 Task: Add a condition where "Hours since assignee update Greater than Twenty-five" in pending tickets.
Action: Mouse moved to (137, 511)
Screenshot: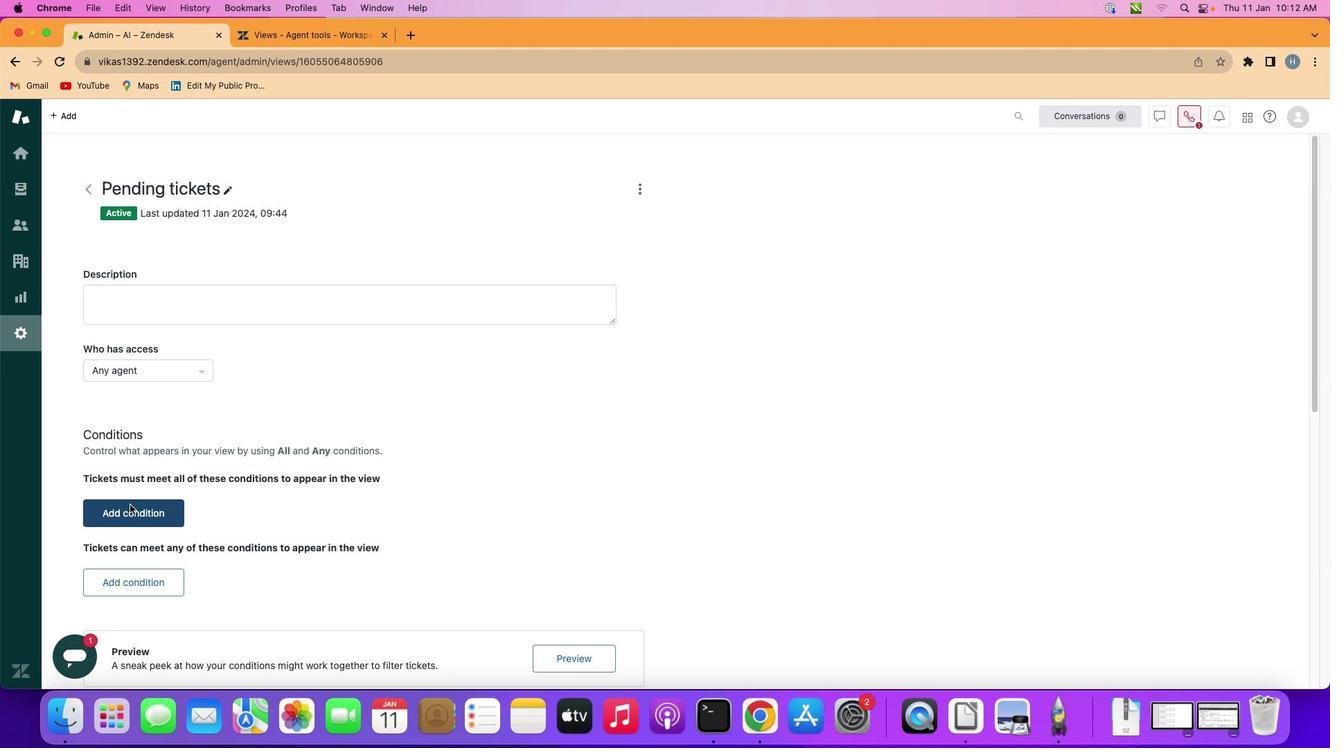 
Action: Mouse pressed left at (137, 511)
Screenshot: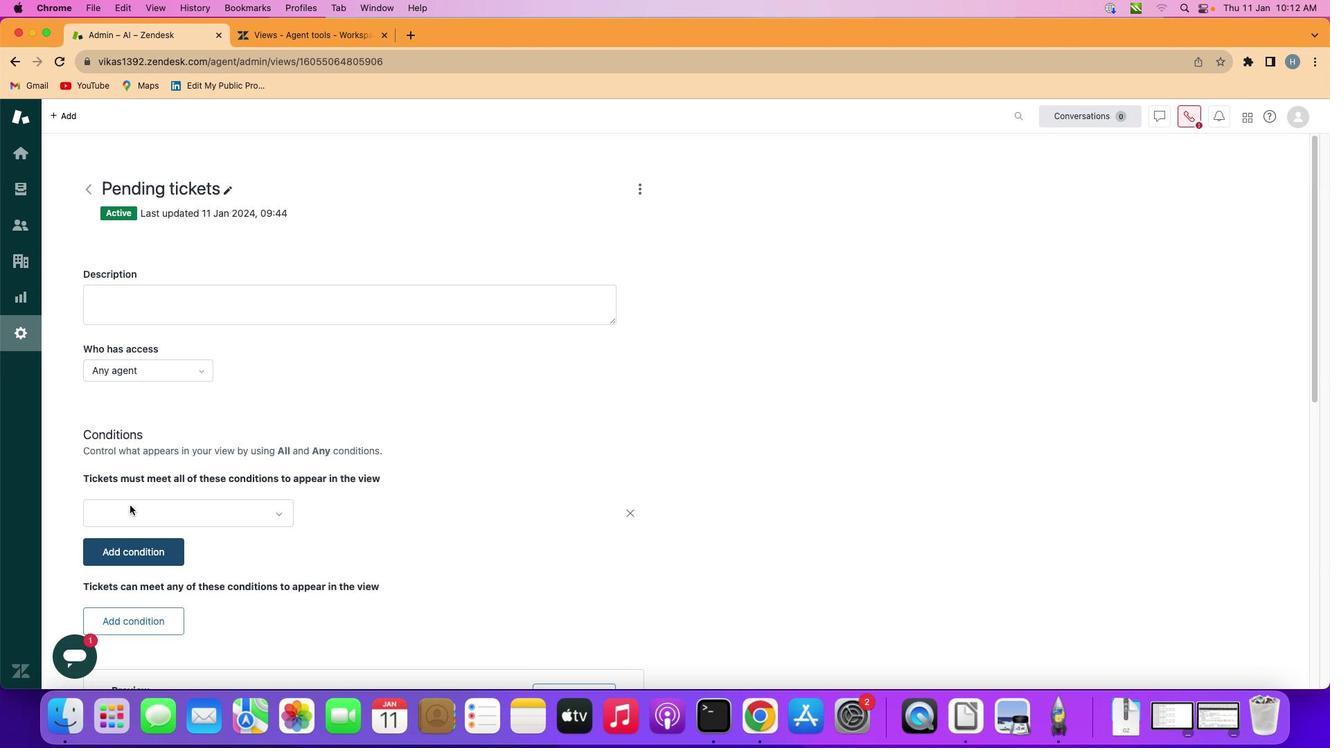 
Action: Mouse moved to (204, 517)
Screenshot: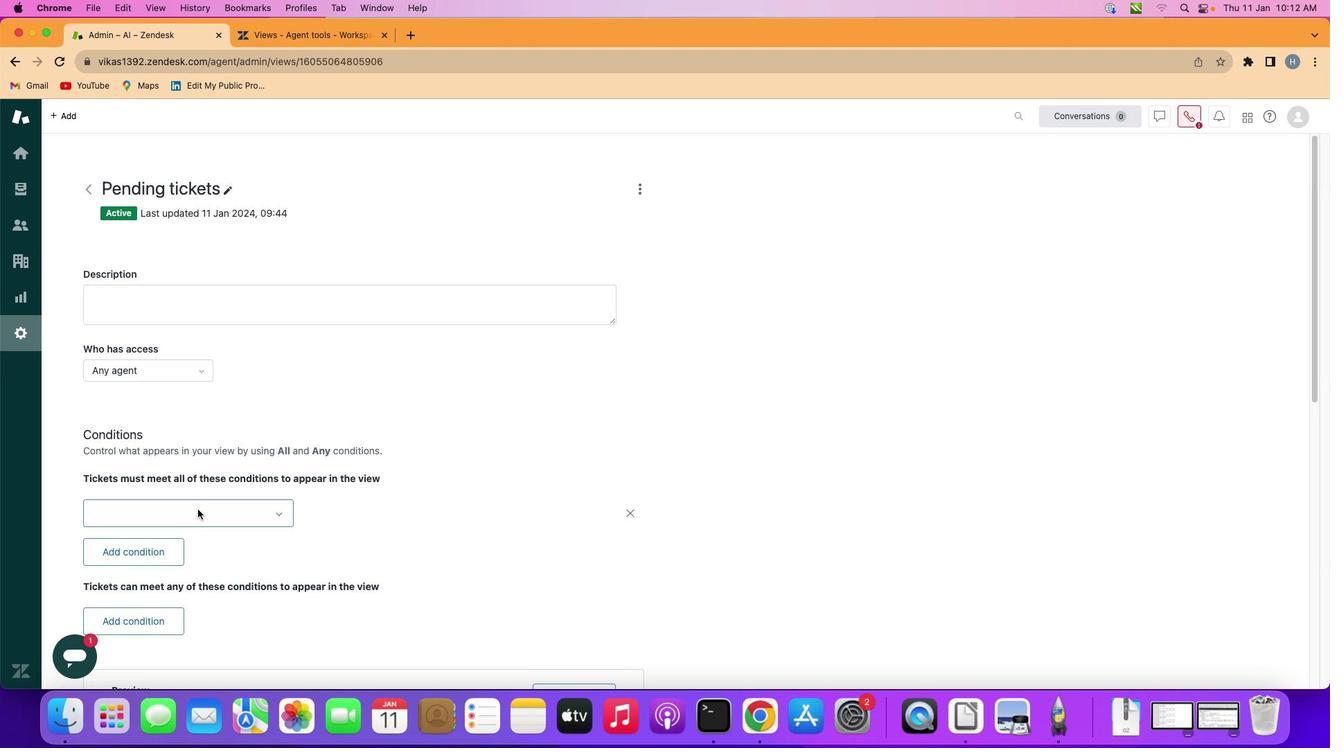 
Action: Mouse pressed left at (204, 517)
Screenshot: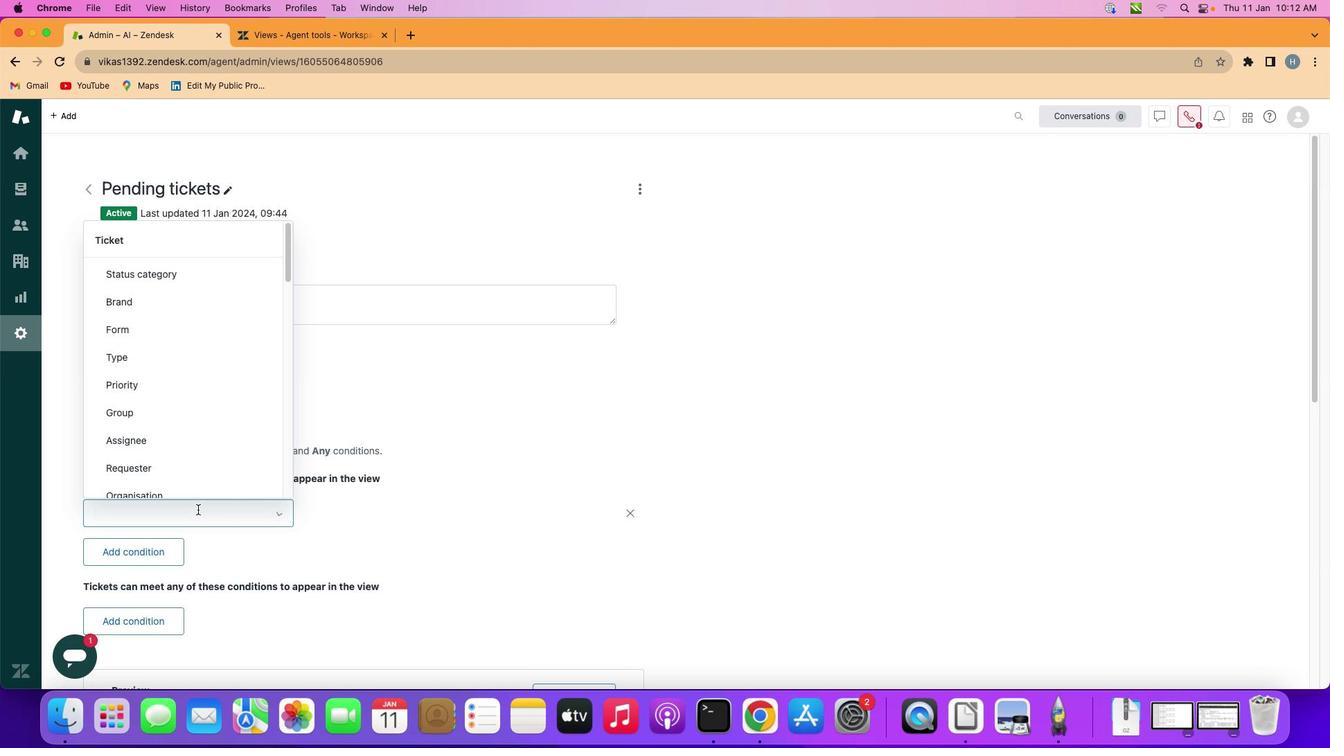 
Action: Mouse moved to (227, 382)
Screenshot: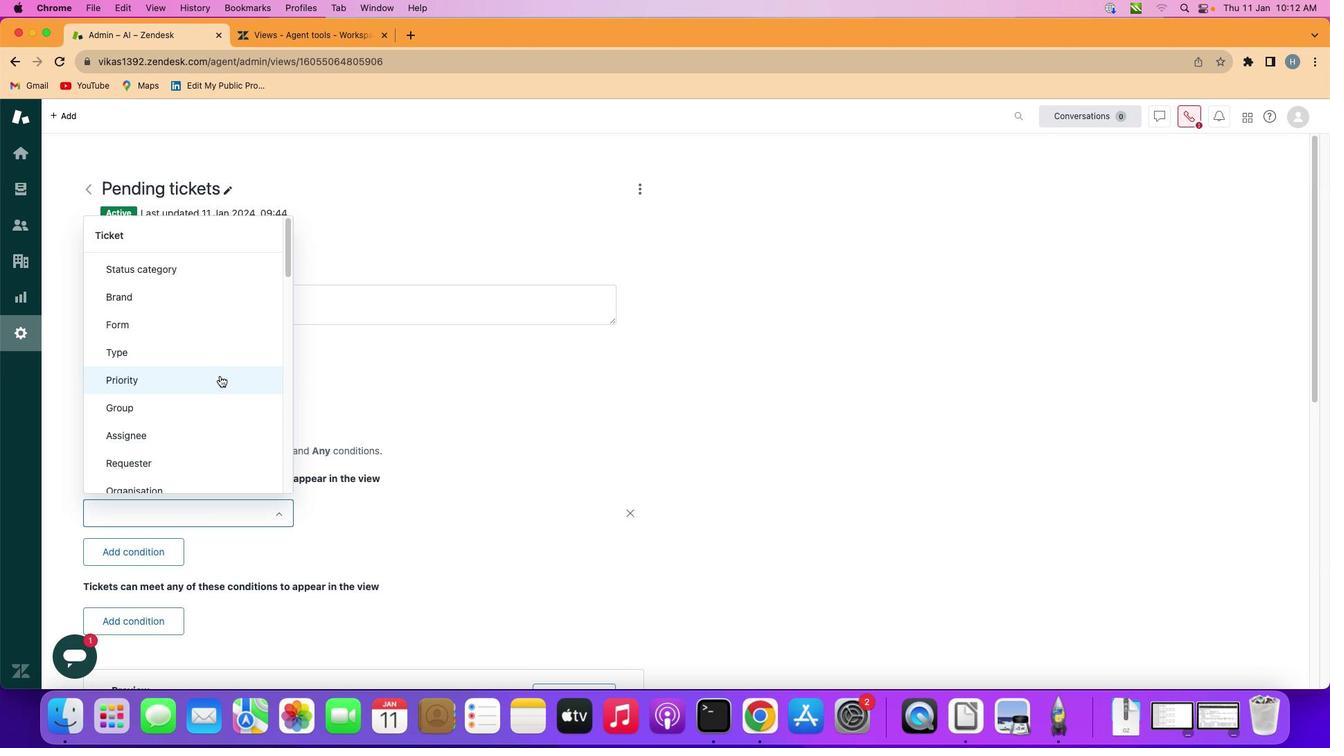
Action: Mouse scrolled (227, 382) with delta (6, 6)
Screenshot: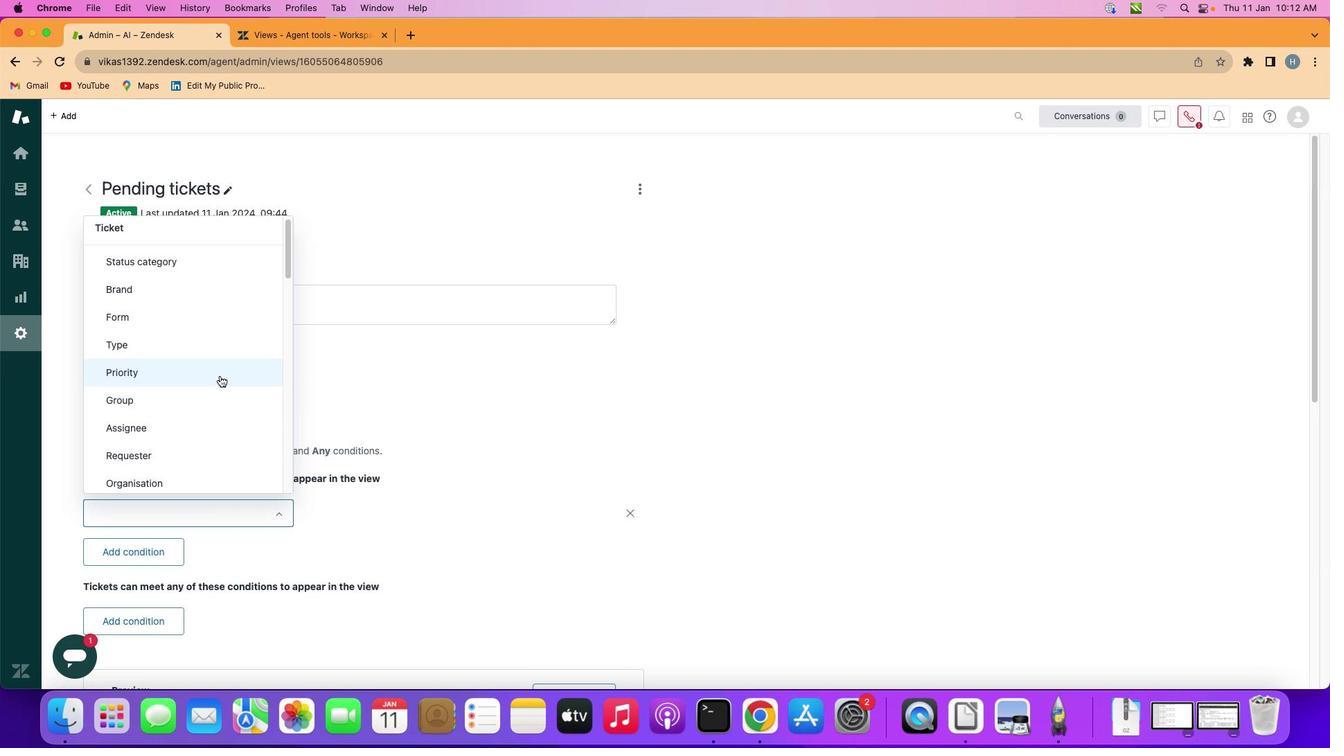 
Action: Mouse scrolled (227, 382) with delta (6, 6)
Screenshot: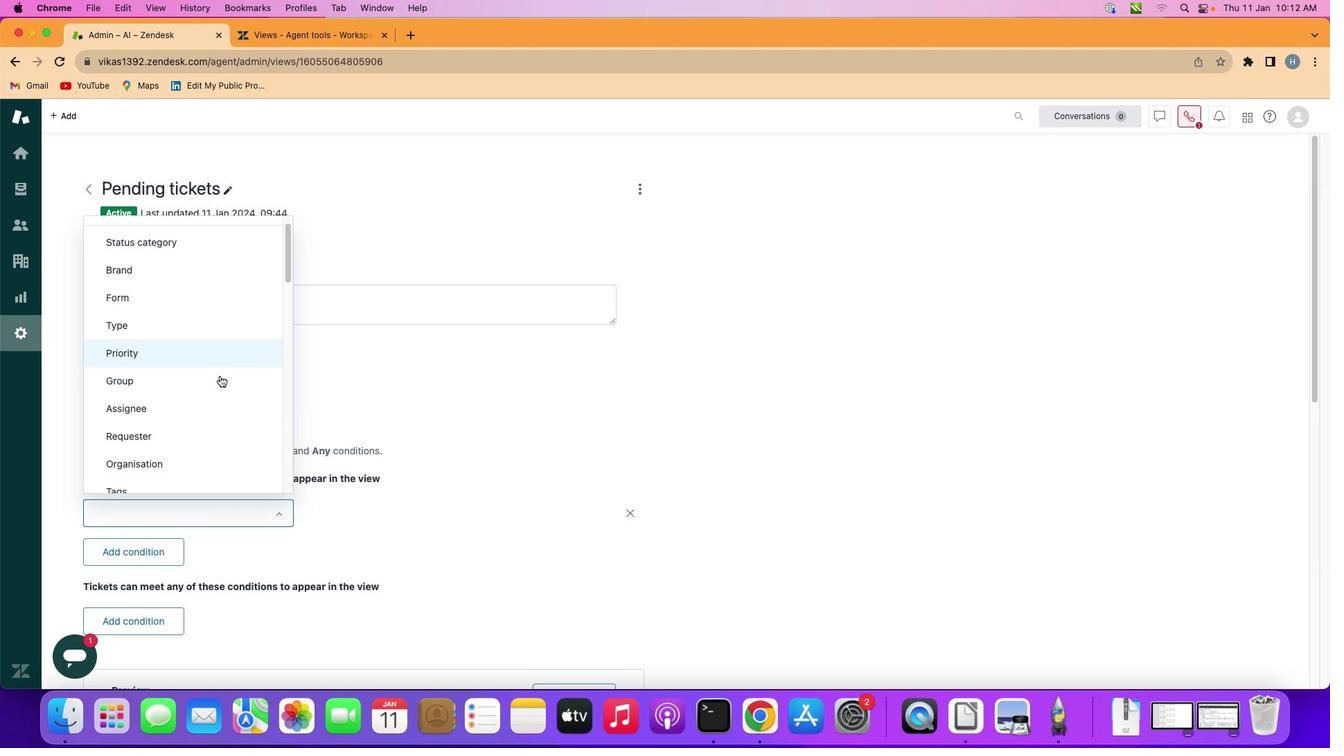 
Action: Mouse scrolled (227, 382) with delta (6, 6)
Screenshot: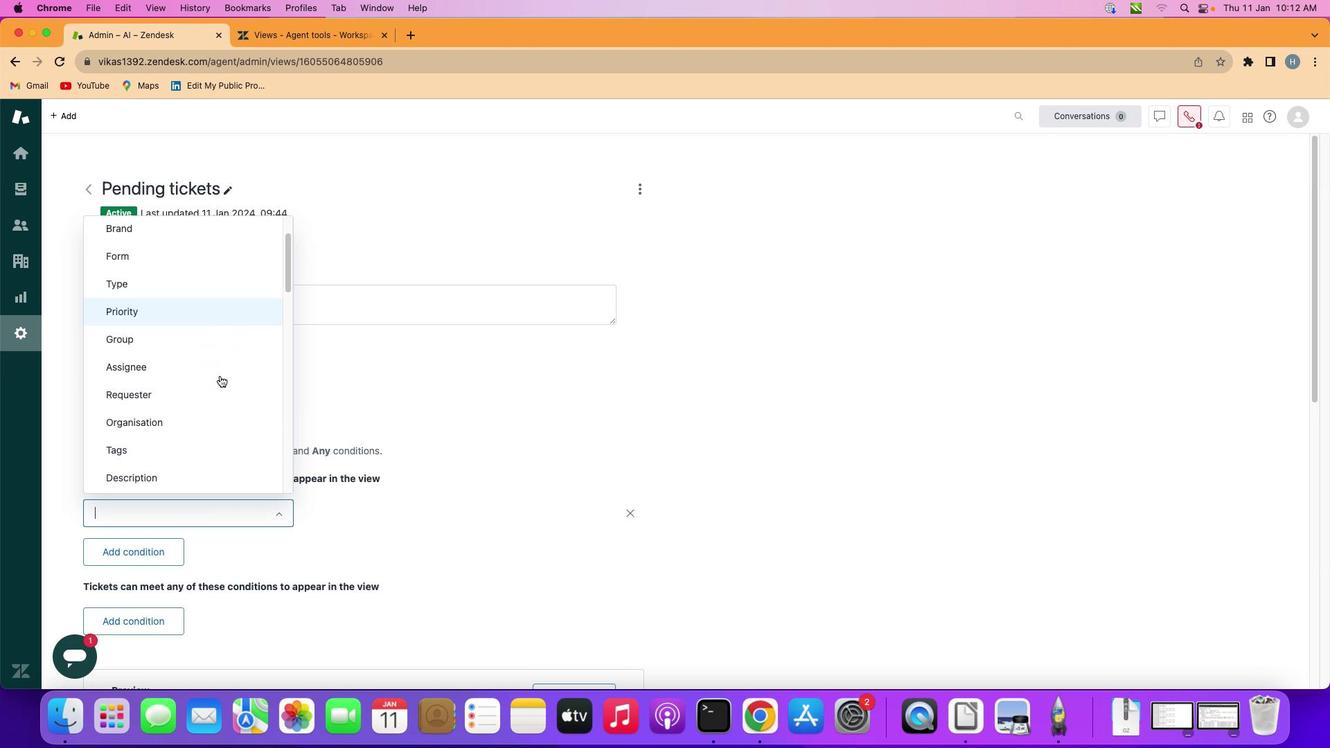 
Action: Mouse scrolled (227, 382) with delta (6, 5)
Screenshot: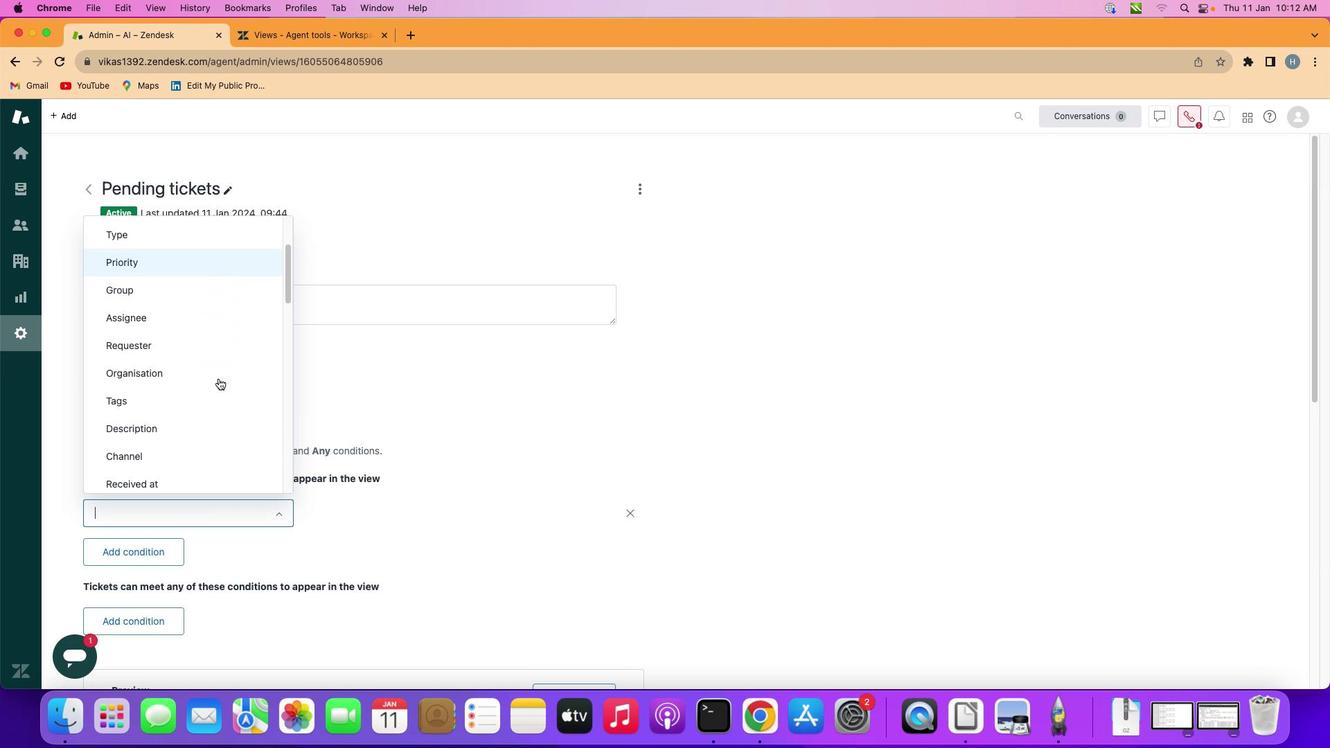 
Action: Mouse scrolled (227, 382) with delta (6, 5)
Screenshot: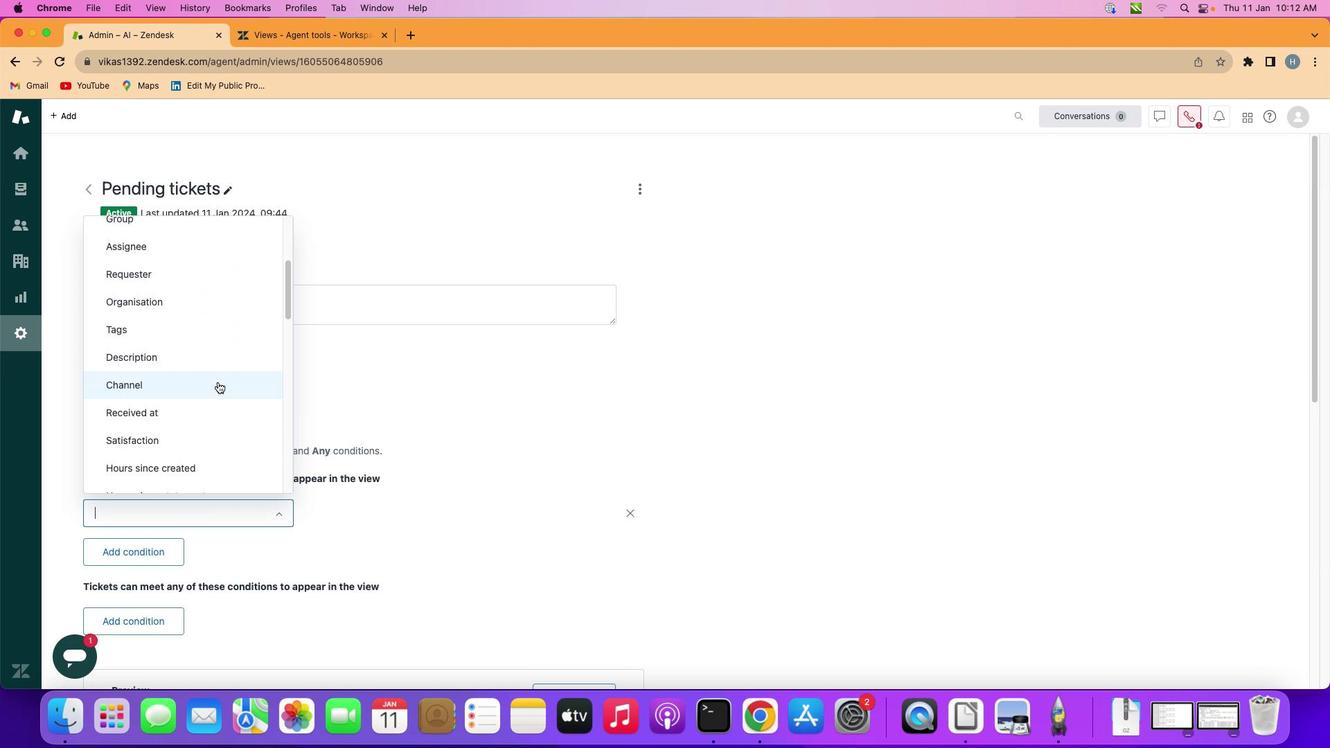 
Action: Mouse moved to (224, 388)
Screenshot: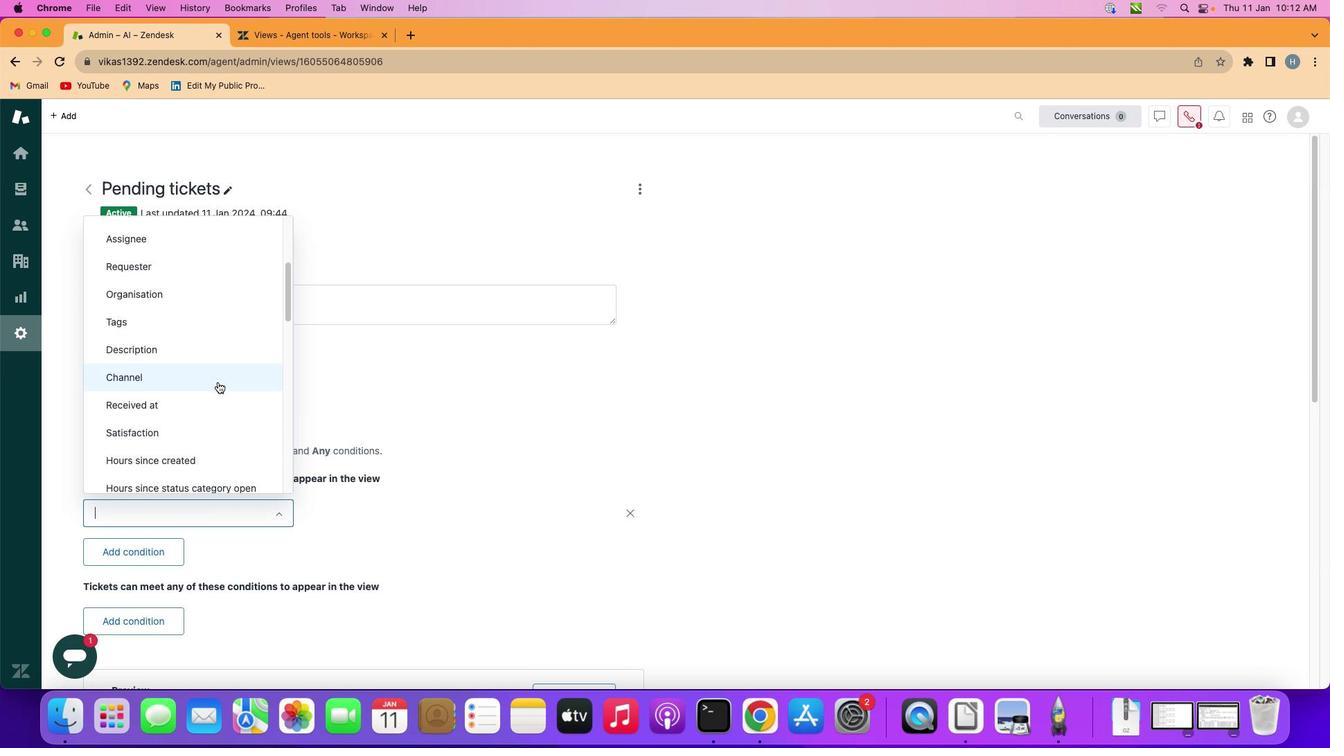
Action: Mouse scrolled (224, 388) with delta (6, 6)
Screenshot: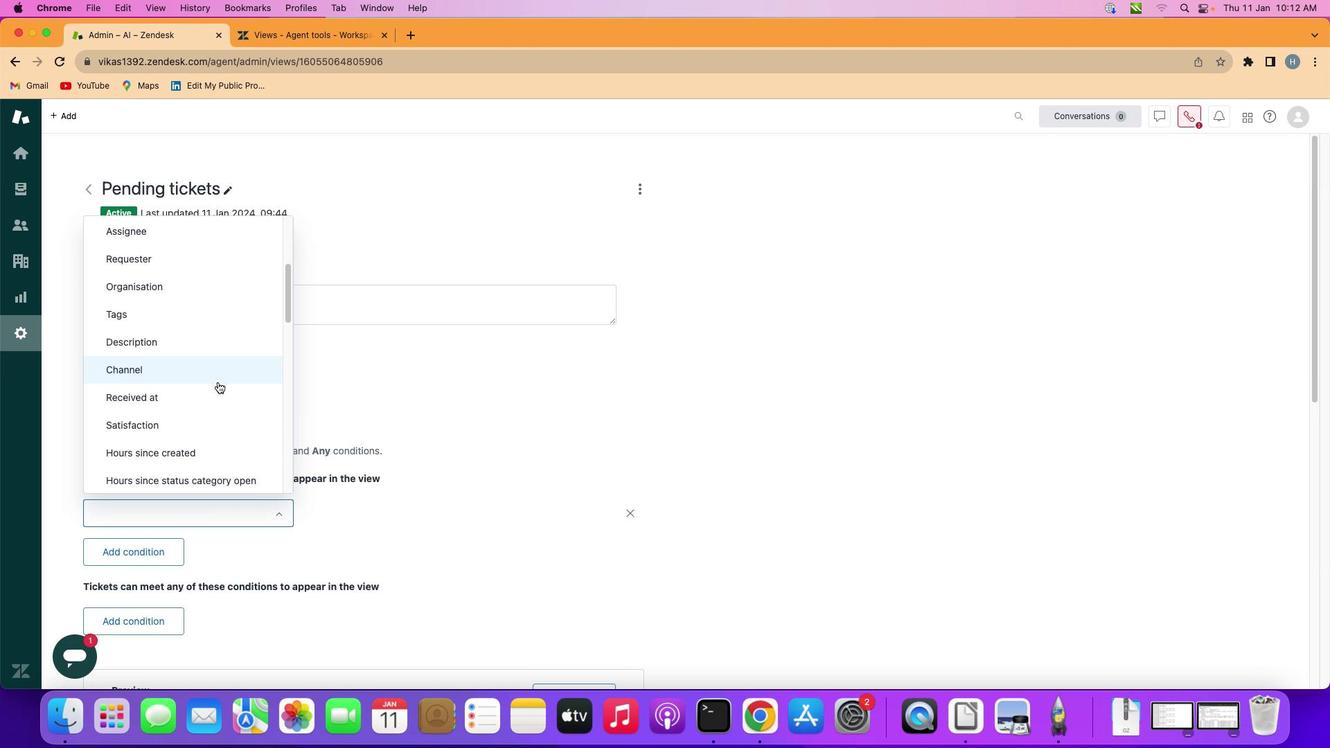 
Action: Mouse scrolled (224, 388) with delta (6, 6)
Screenshot: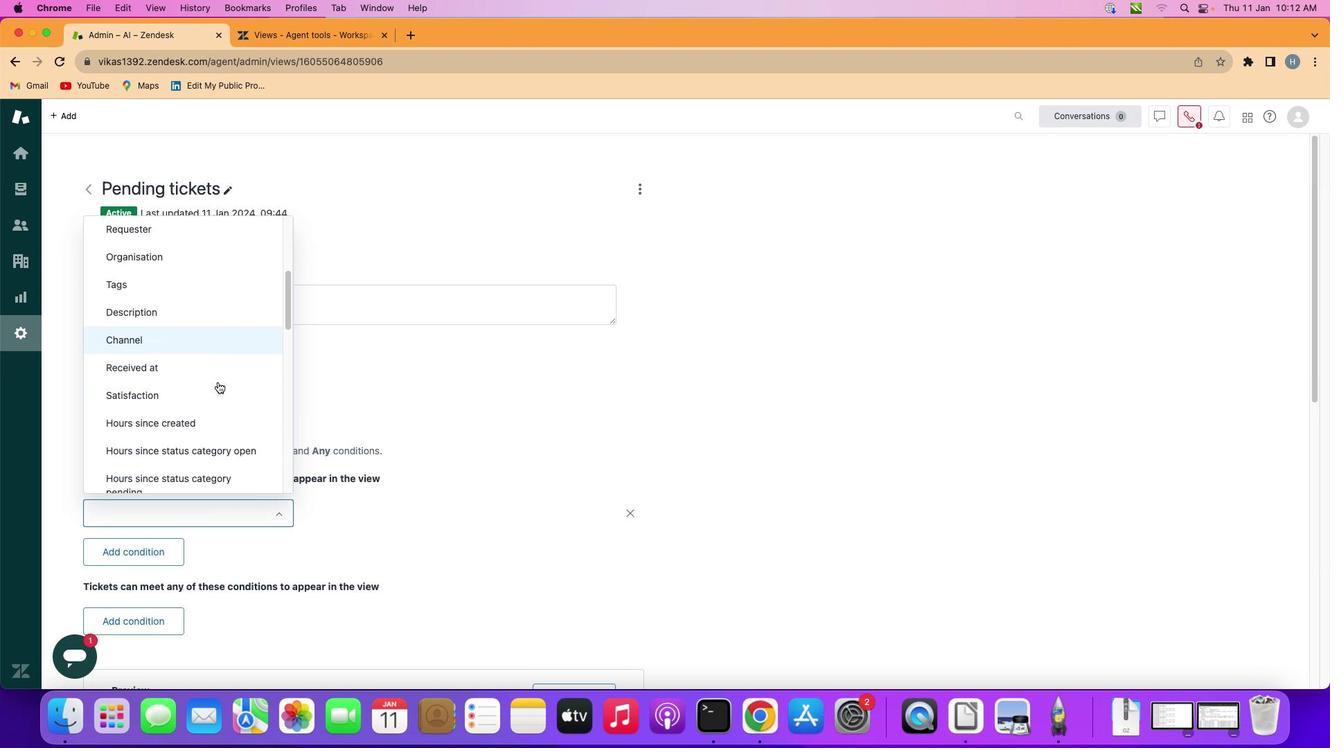 
Action: Mouse scrolled (224, 388) with delta (6, 6)
Screenshot: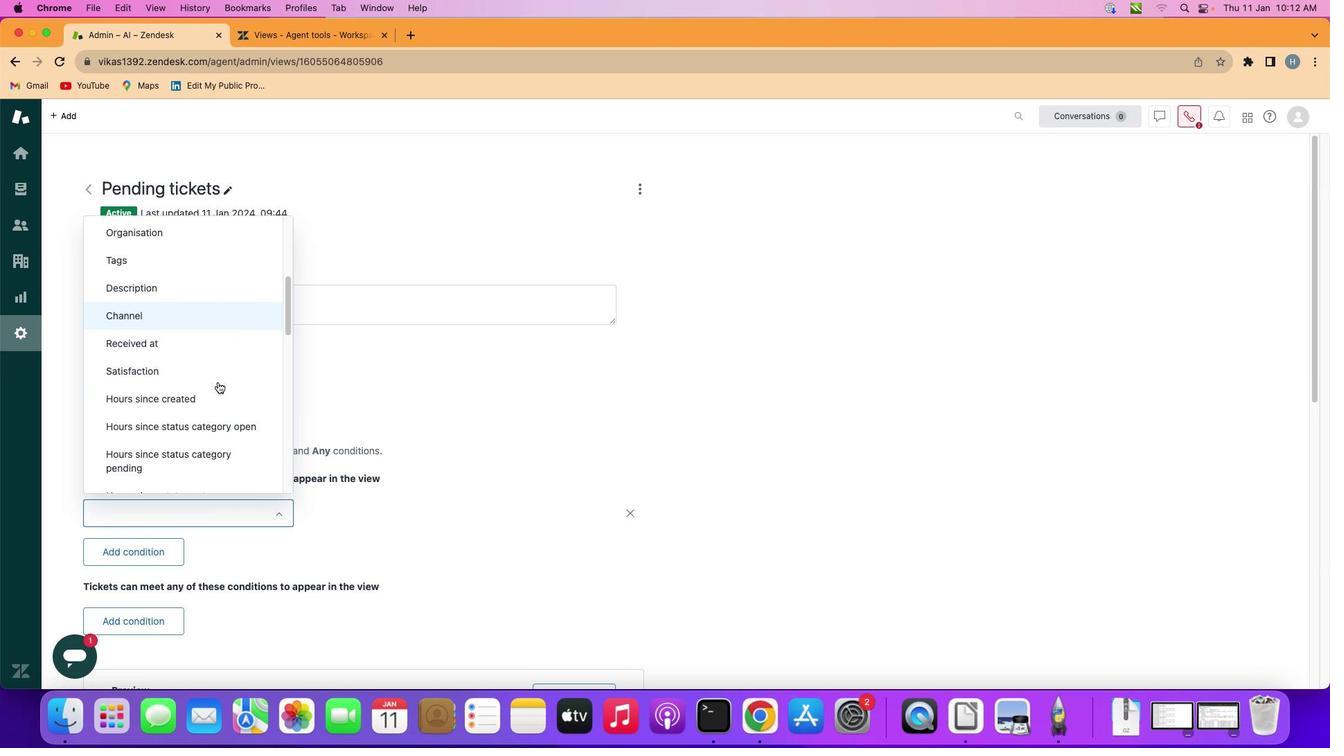 
Action: Mouse scrolled (224, 388) with delta (6, 6)
Screenshot: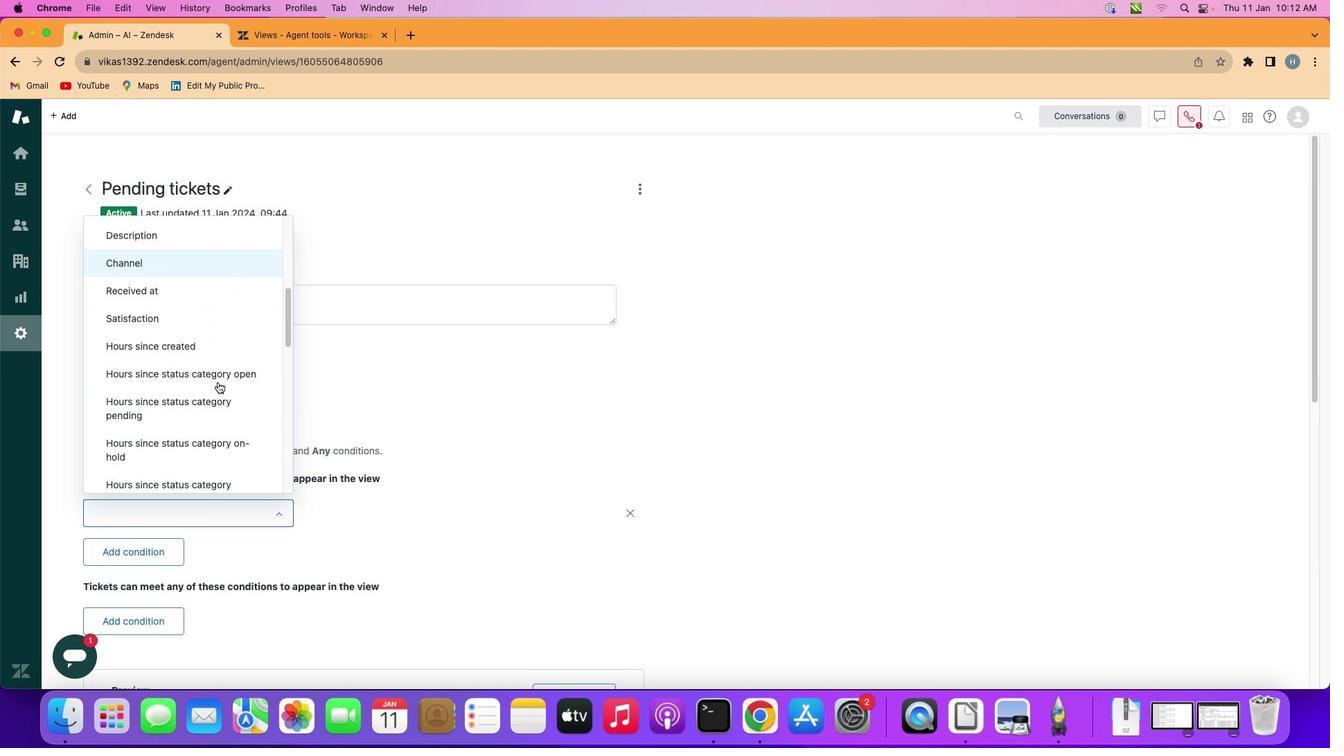 
Action: Mouse moved to (225, 388)
Screenshot: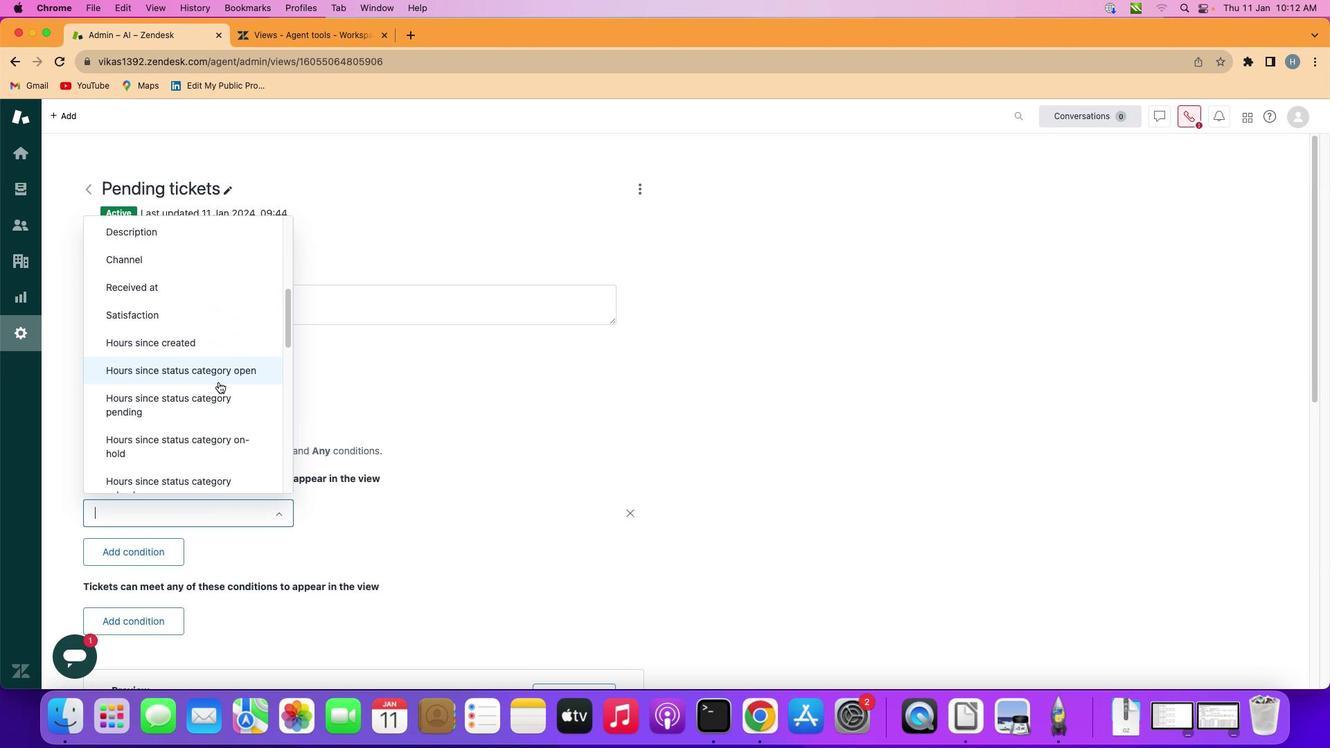 
Action: Mouse scrolled (225, 388) with delta (6, 6)
Screenshot: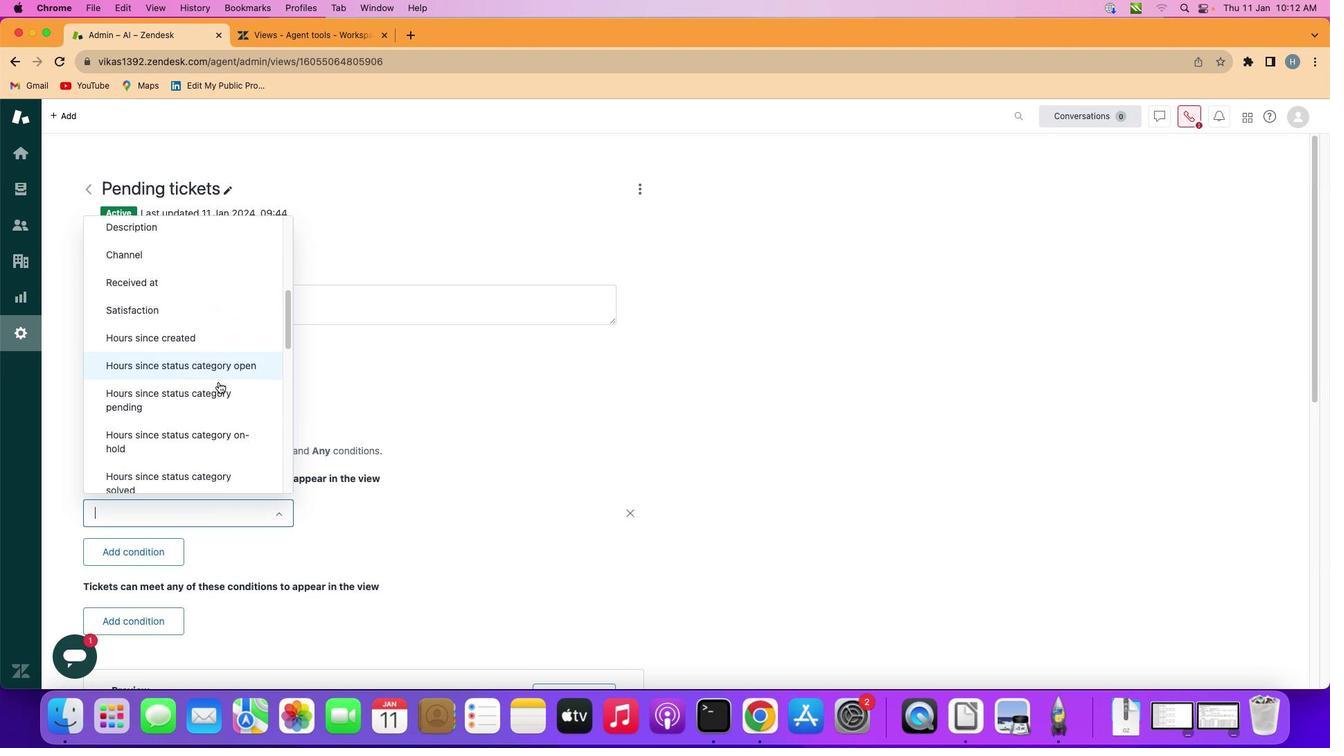 
Action: Mouse scrolled (225, 388) with delta (6, 6)
Screenshot: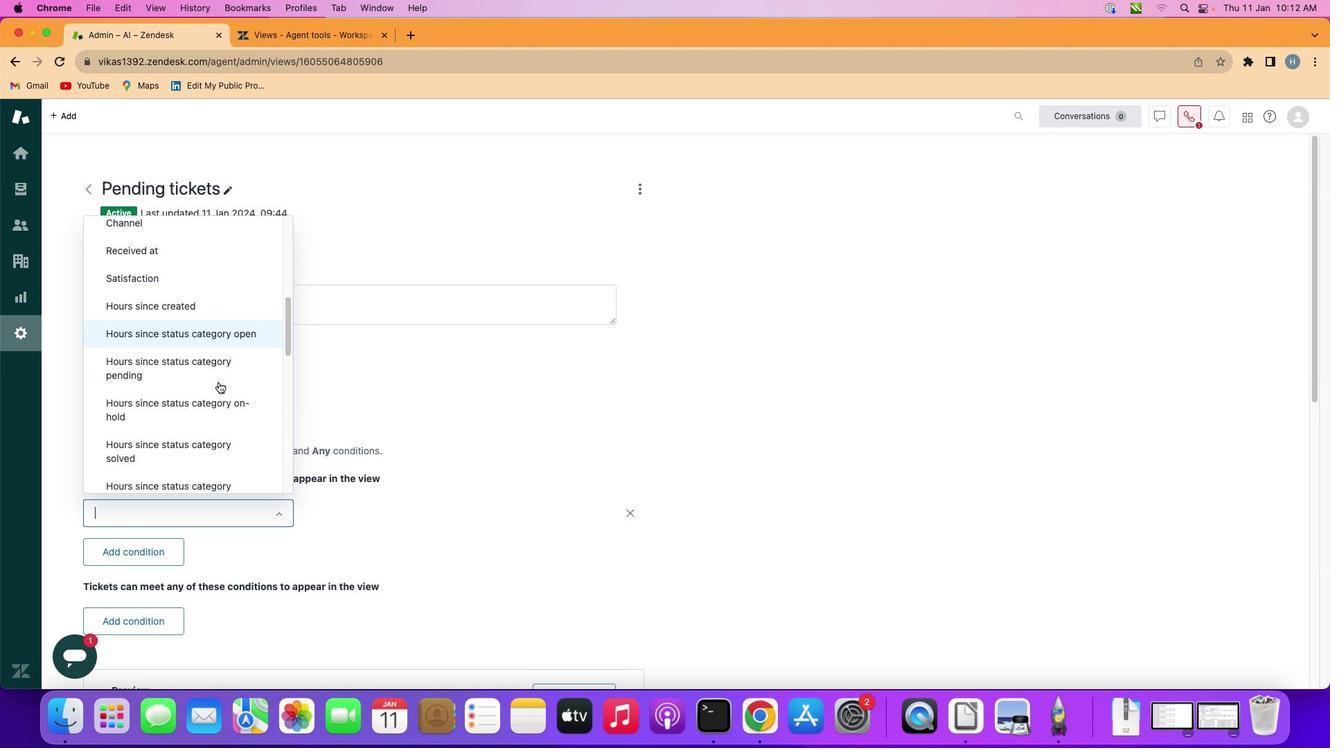 
Action: Mouse scrolled (225, 388) with delta (6, 6)
Screenshot: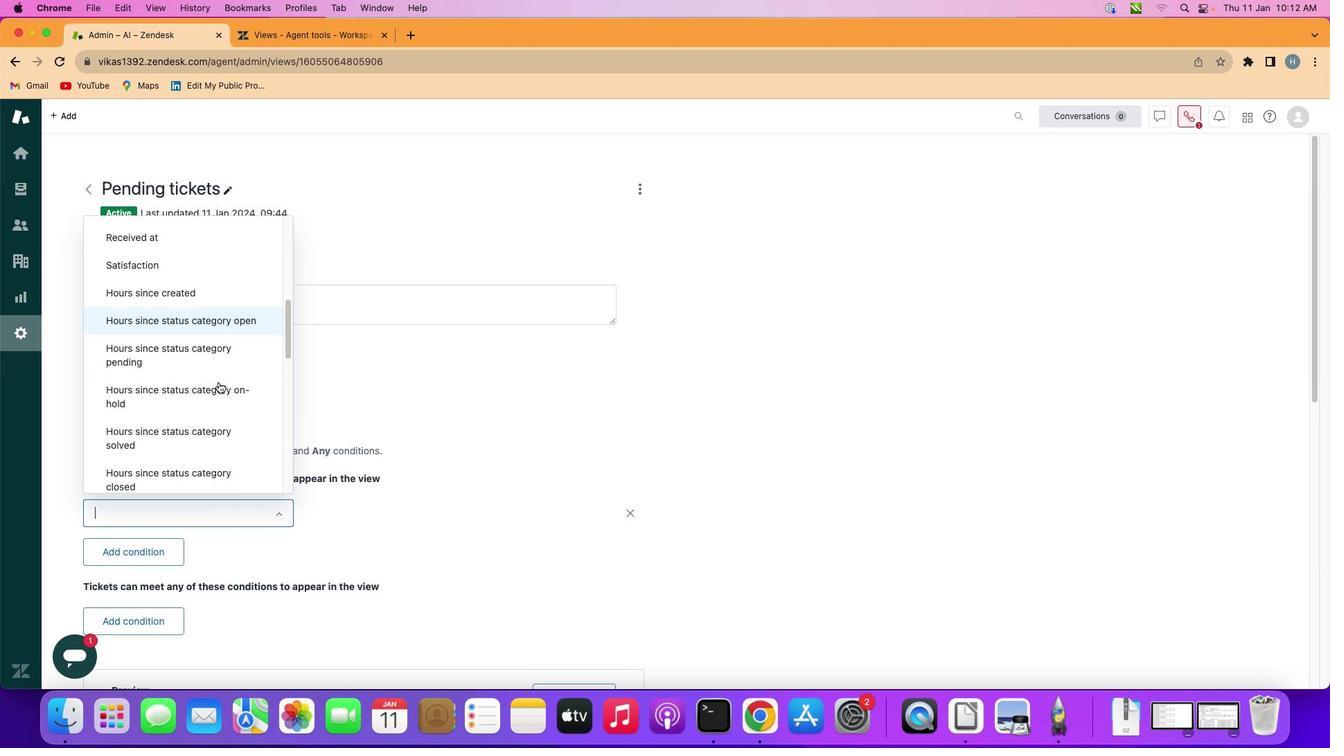 
Action: Mouse scrolled (225, 388) with delta (6, 6)
Screenshot: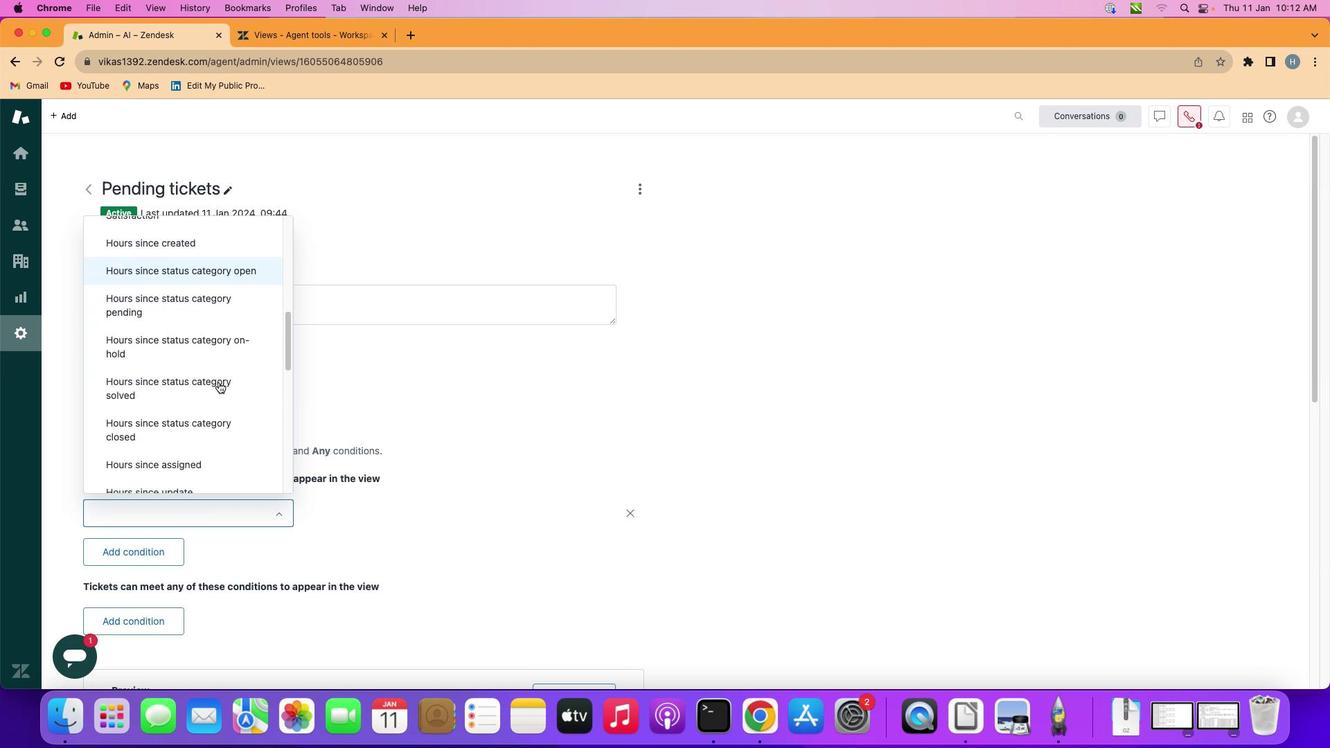 
Action: Mouse scrolled (225, 388) with delta (6, 6)
Screenshot: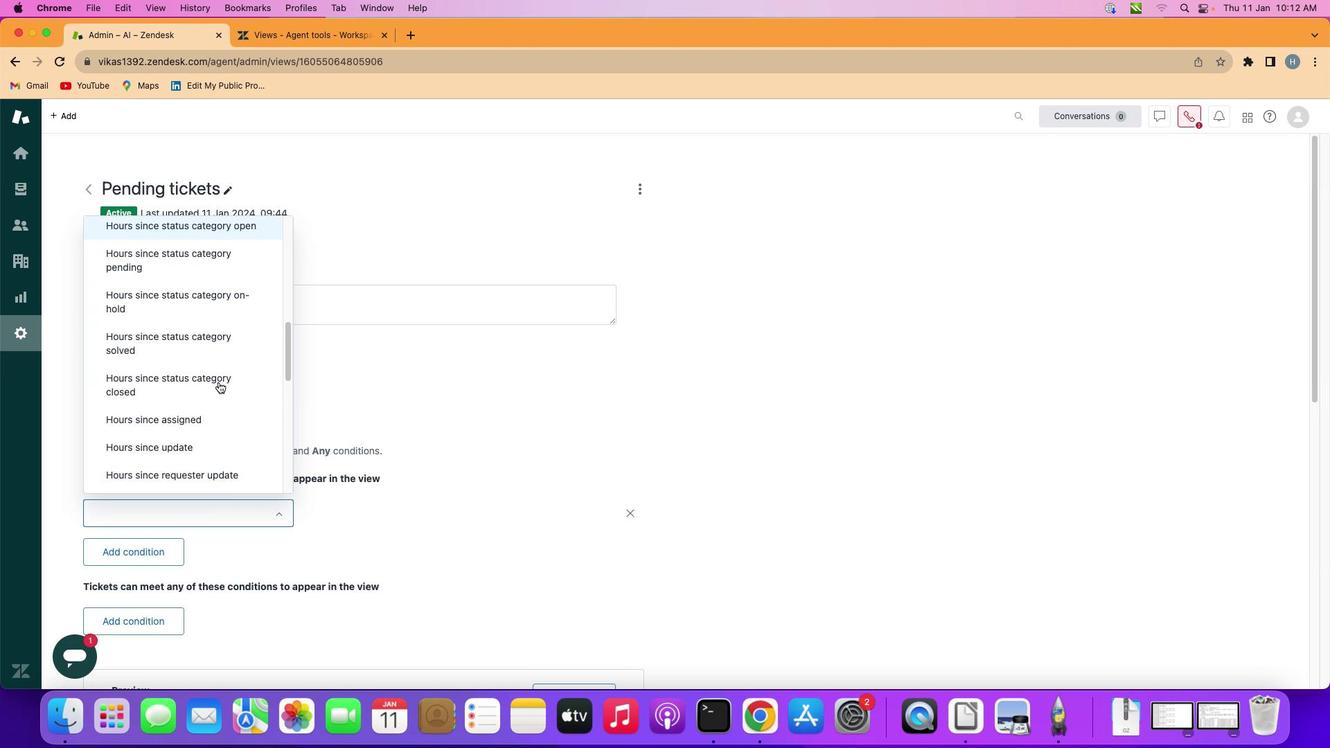 
Action: Mouse scrolled (225, 388) with delta (6, 6)
Screenshot: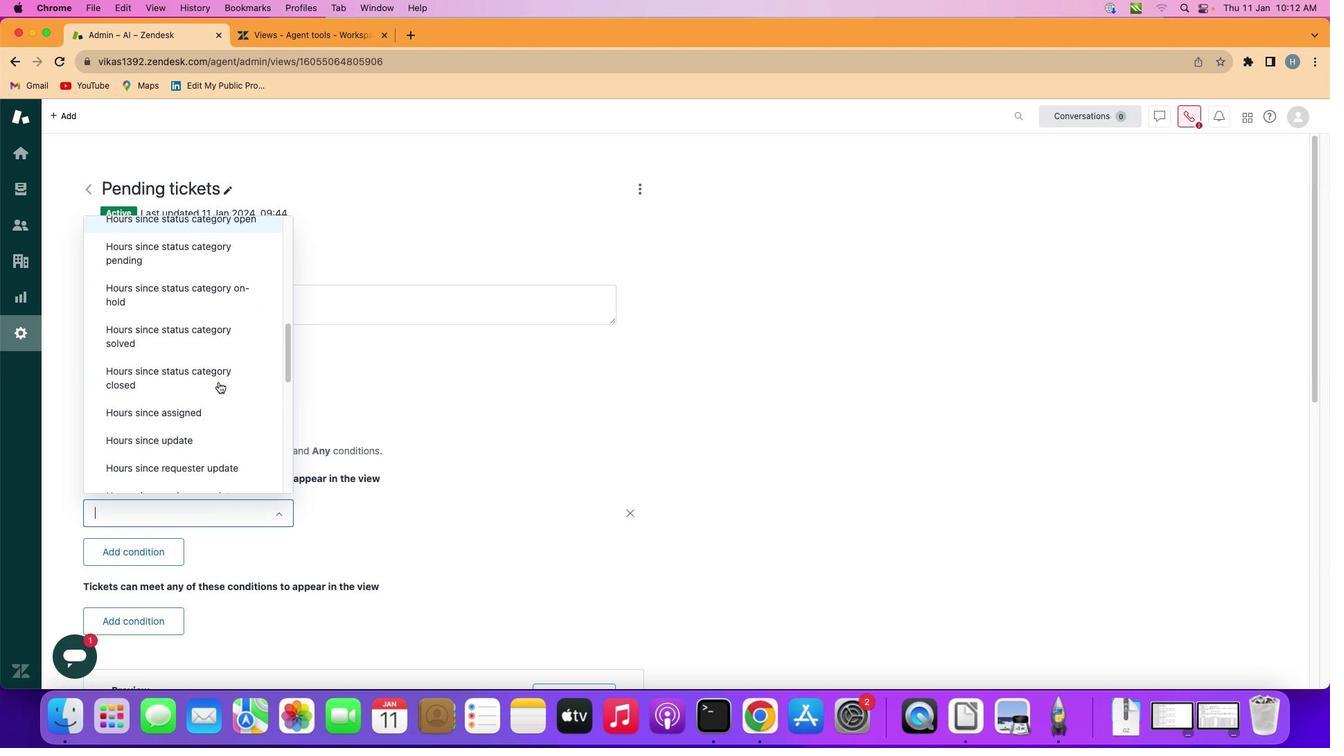 
Action: Mouse scrolled (225, 388) with delta (6, 6)
Screenshot: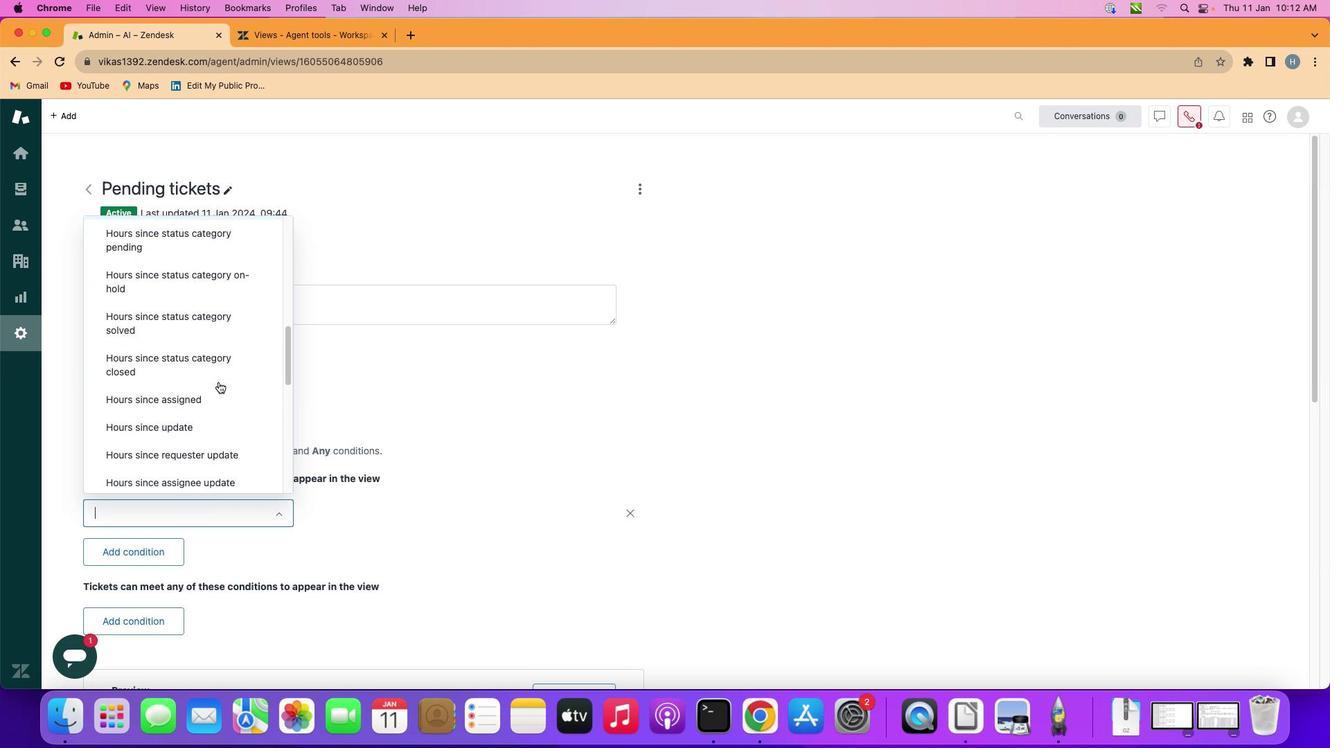 
Action: Mouse scrolled (225, 388) with delta (6, 6)
Screenshot: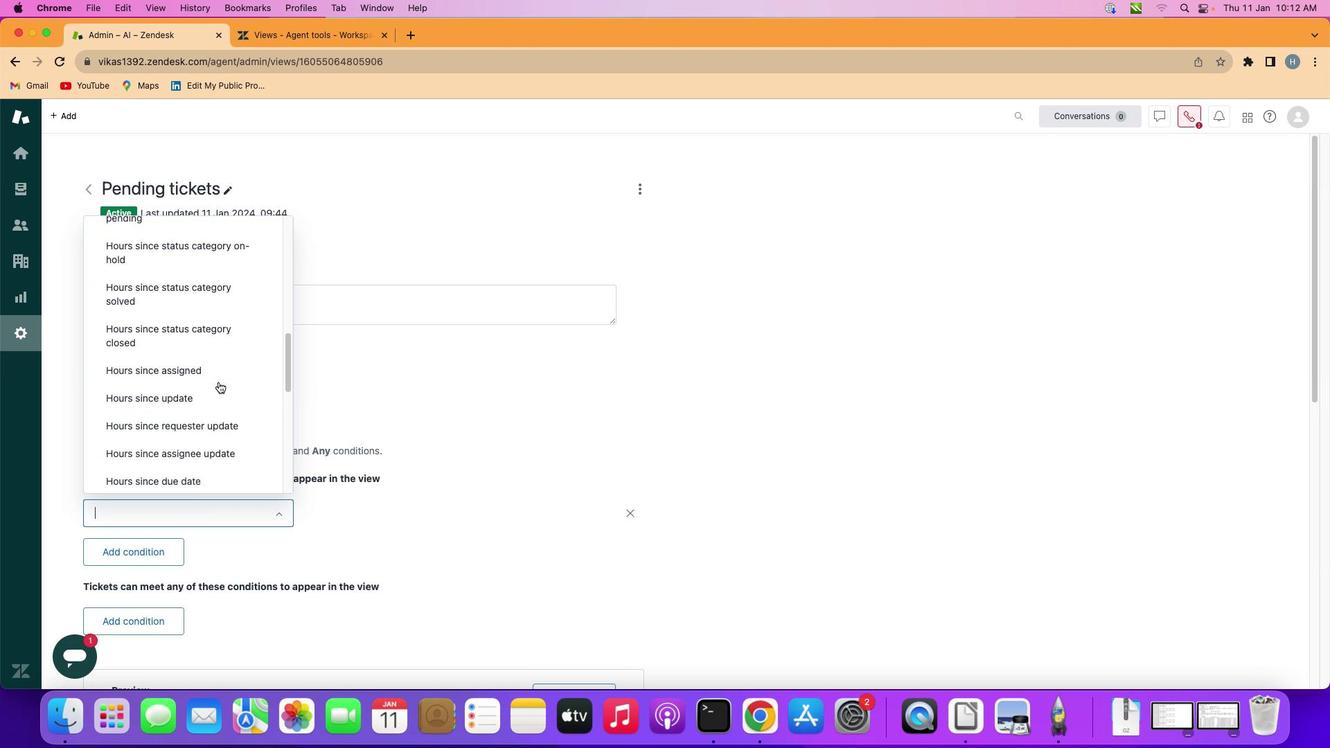 
Action: Mouse moved to (226, 388)
Screenshot: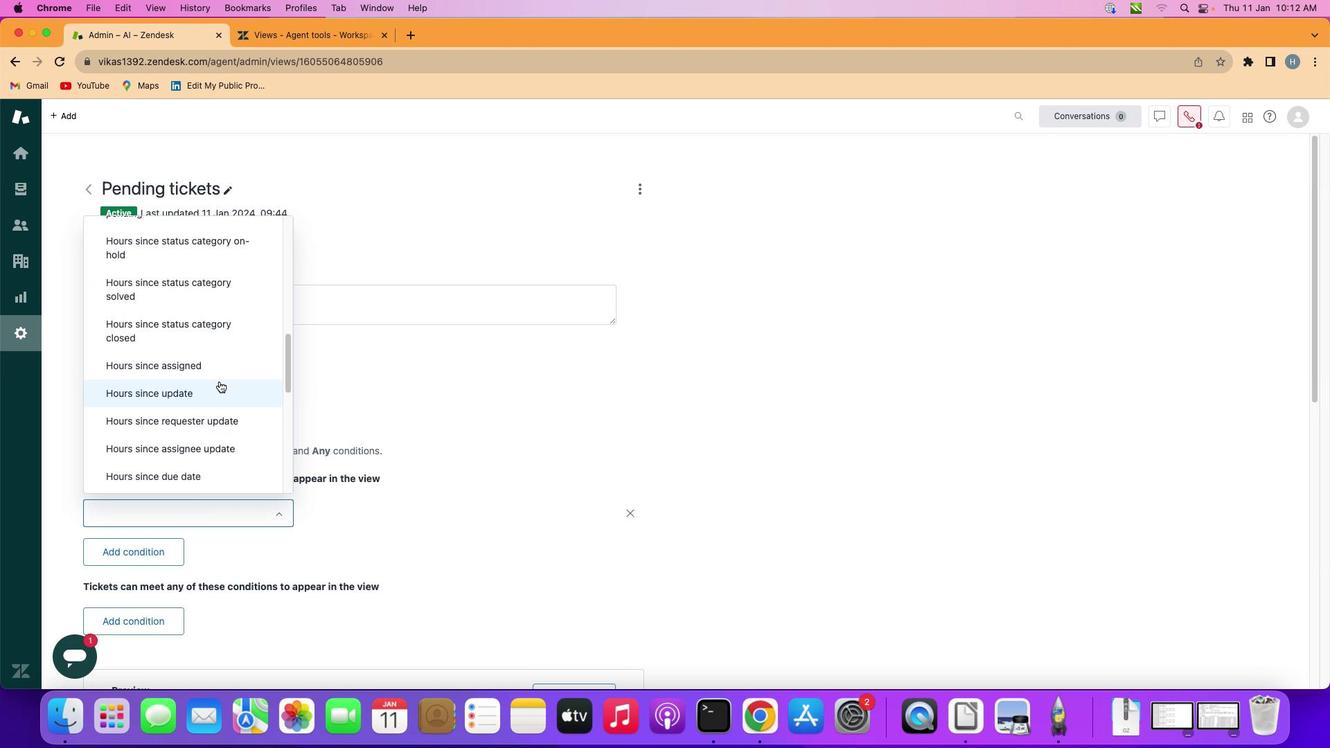 
Action: Mouse scrolled (226, 388) with delta (6, 6)
Screenshot: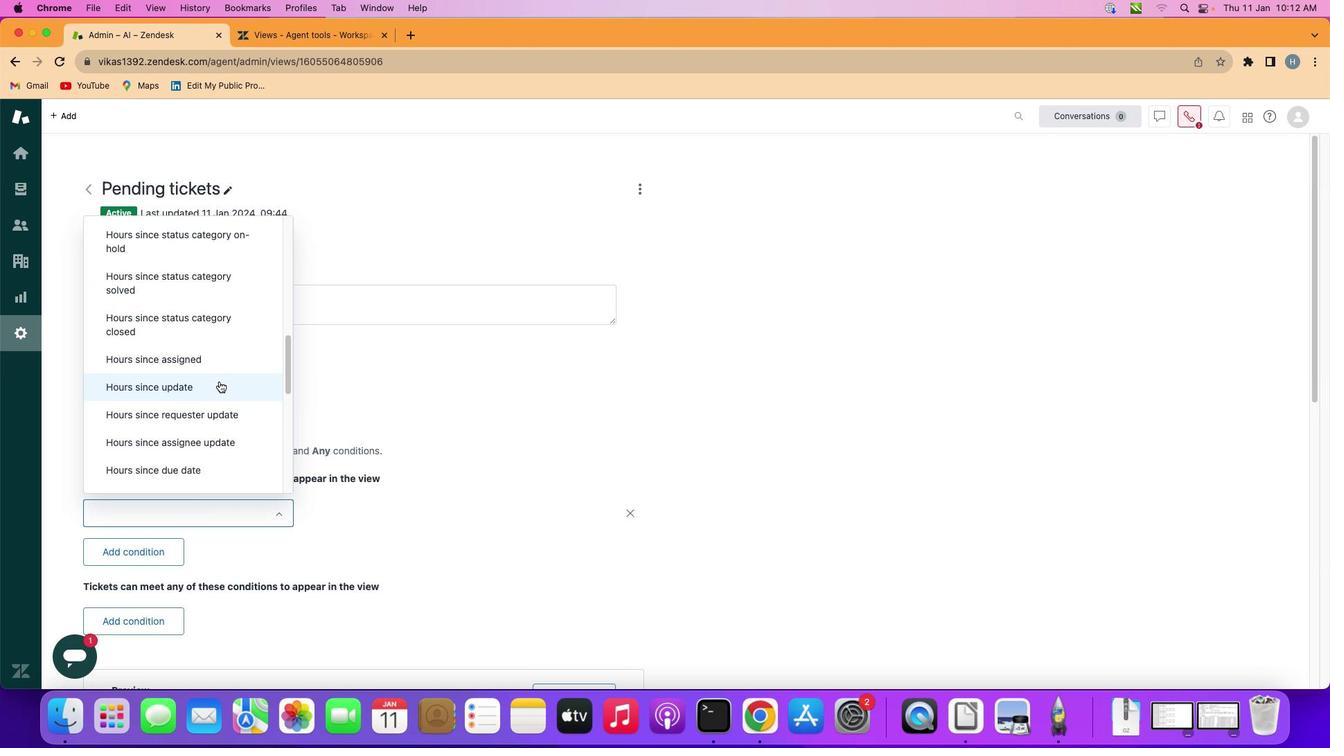 
Action: Mouse scrolled (226, 388) with delta (6, 6)
Screenshot: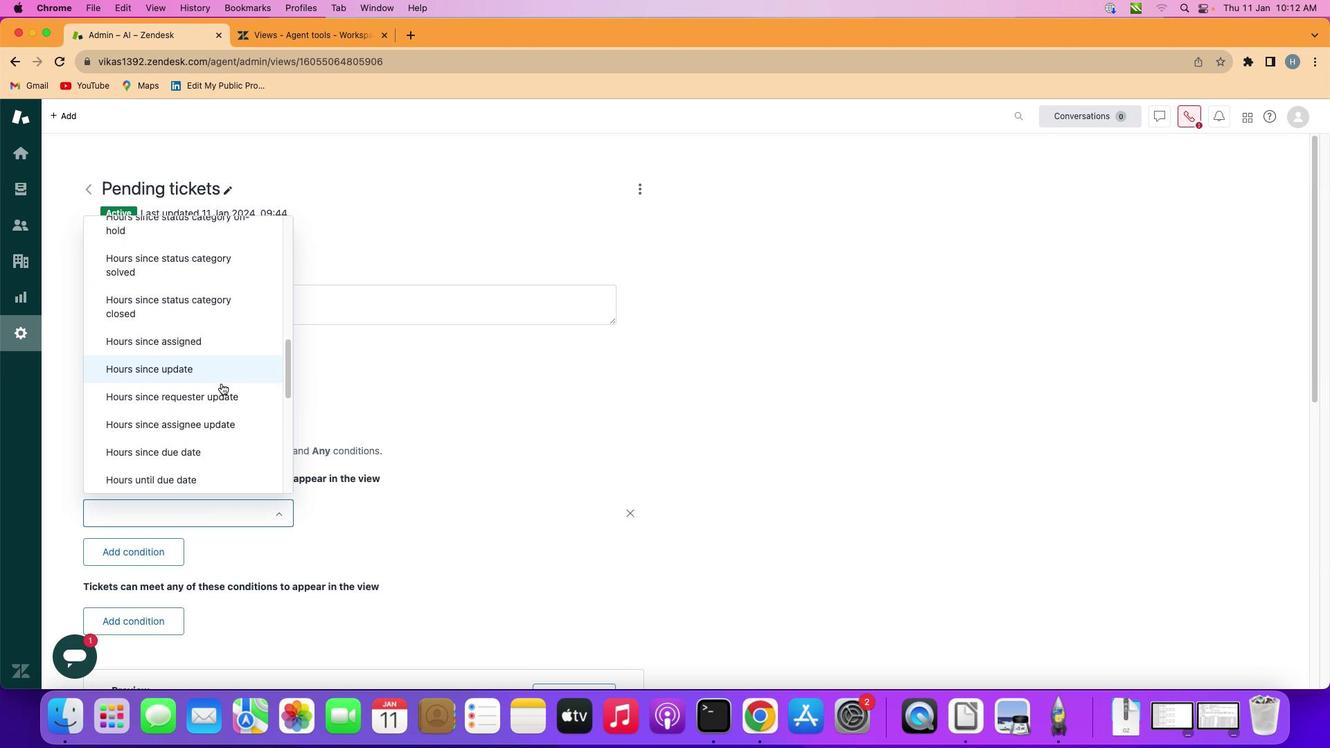 
Action: Mouse scrolled (226, 388) with delta (6, 6)
Screenshot: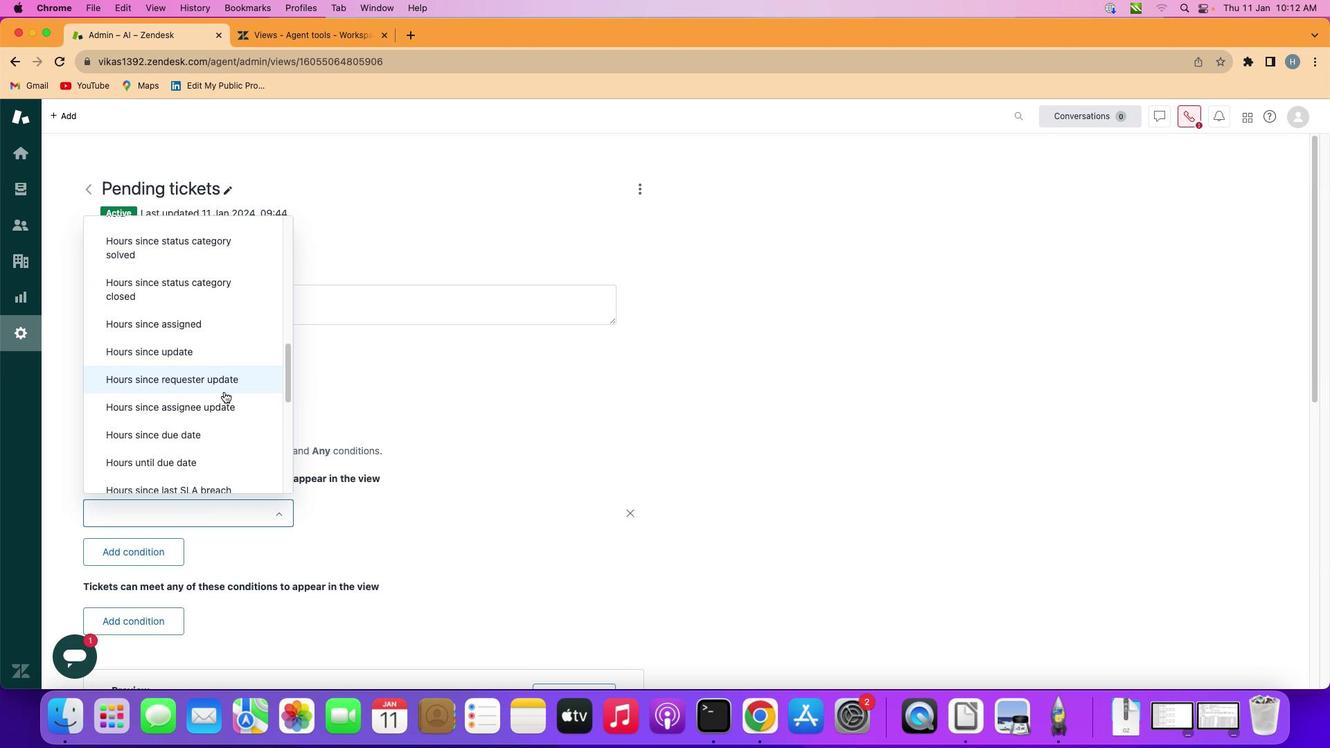 
Action: Mouse moved to (238, 412)
Screenshot: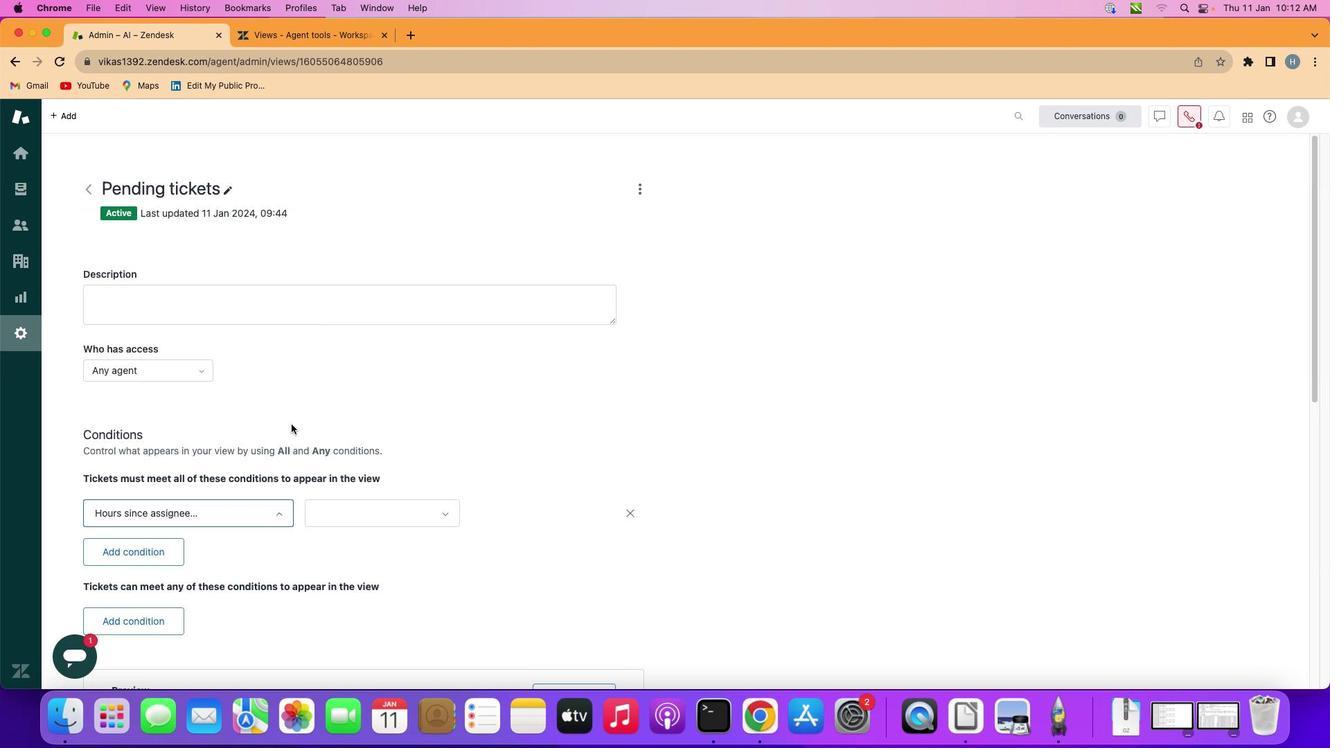 
Action: Mouse pressed left at (238, 412)
Screenshot: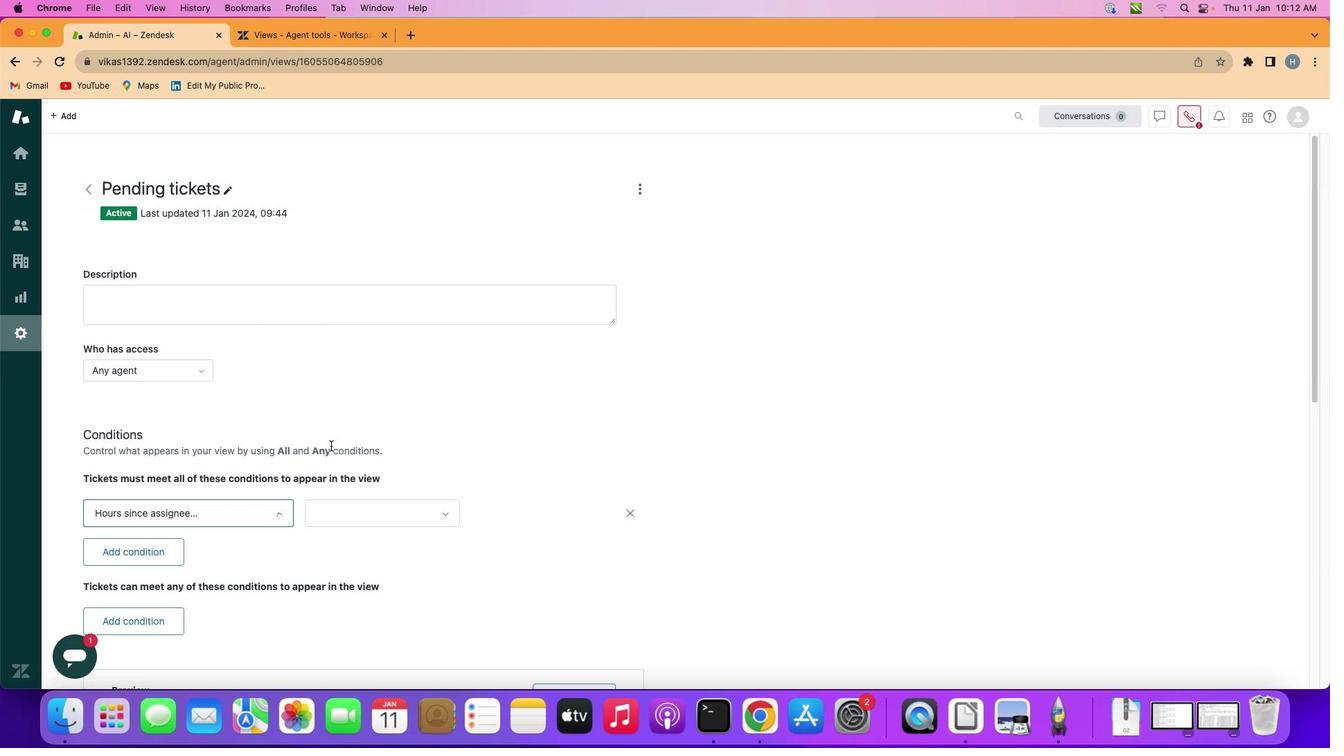 
Action: Mouse moved to (395, 519)
Screenshot: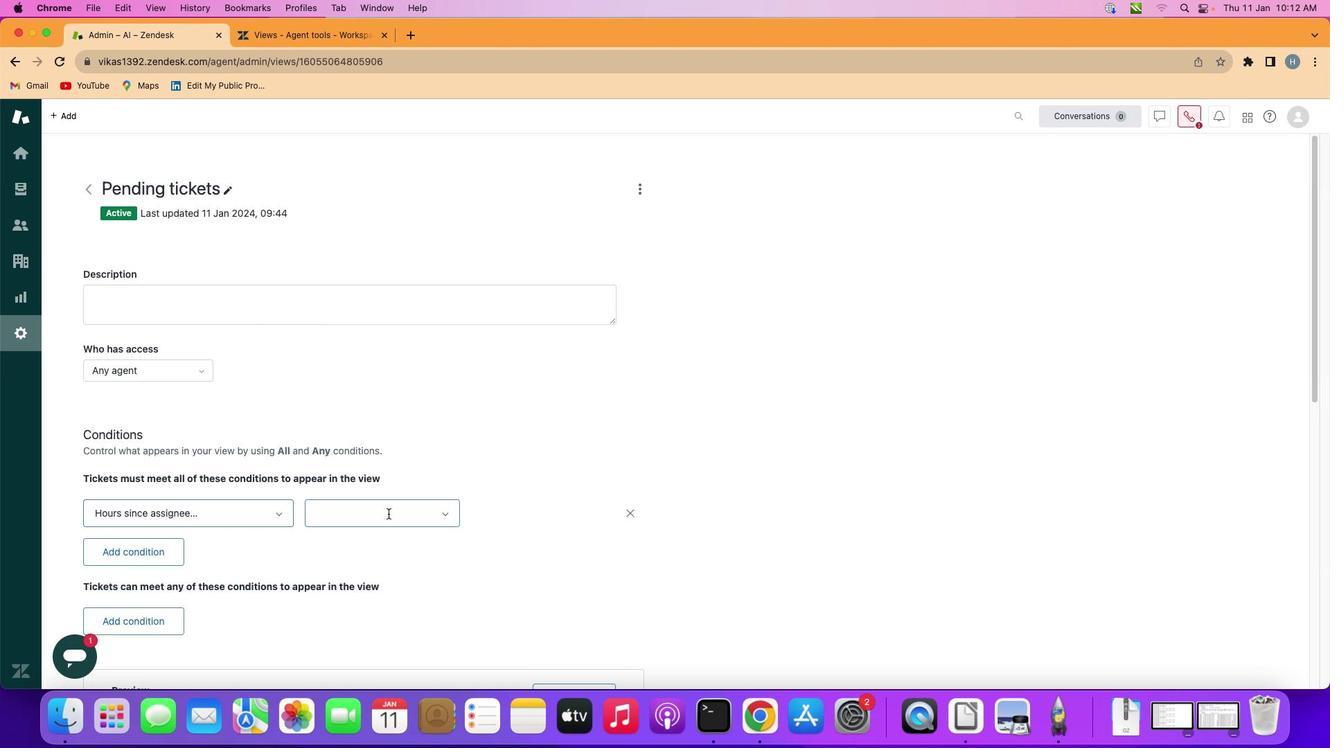 
Action: Mouse pressed left at (395, 519)
Screenshot: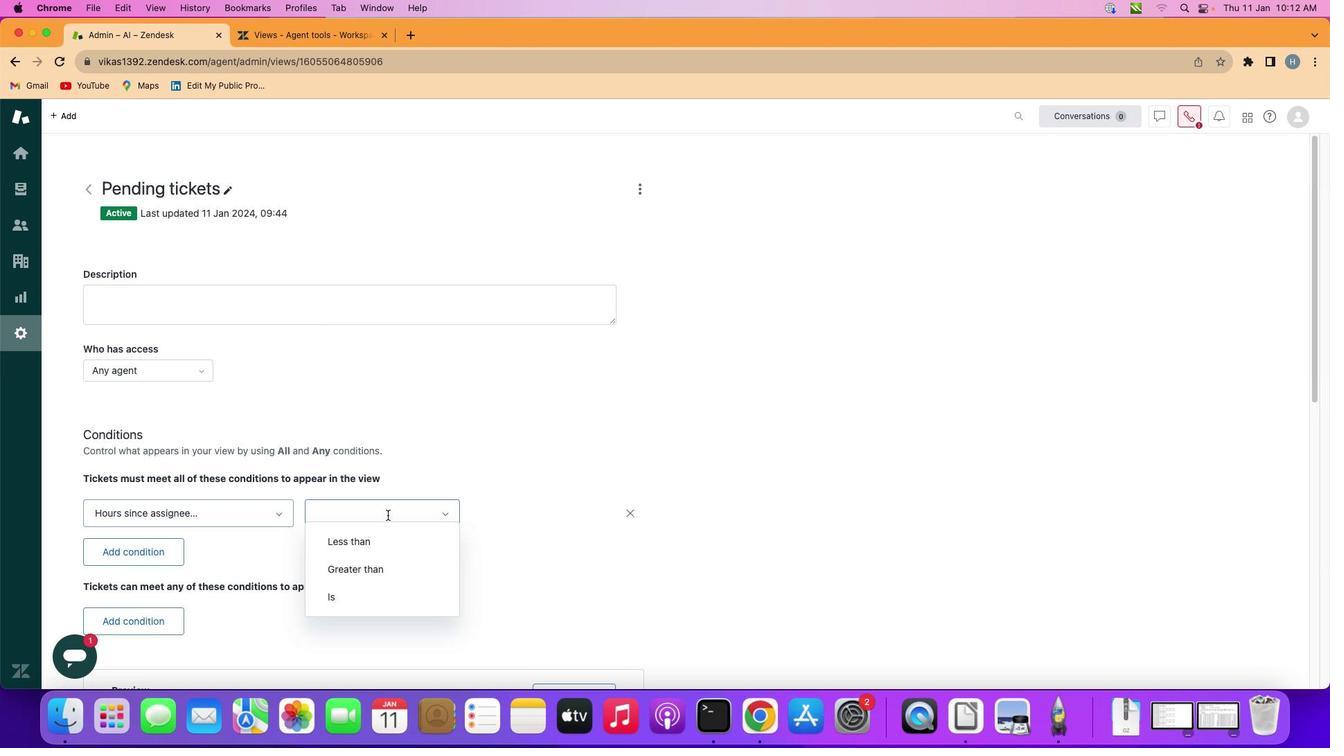 
Action: Mouse moved to (386, 583)
Screenshot: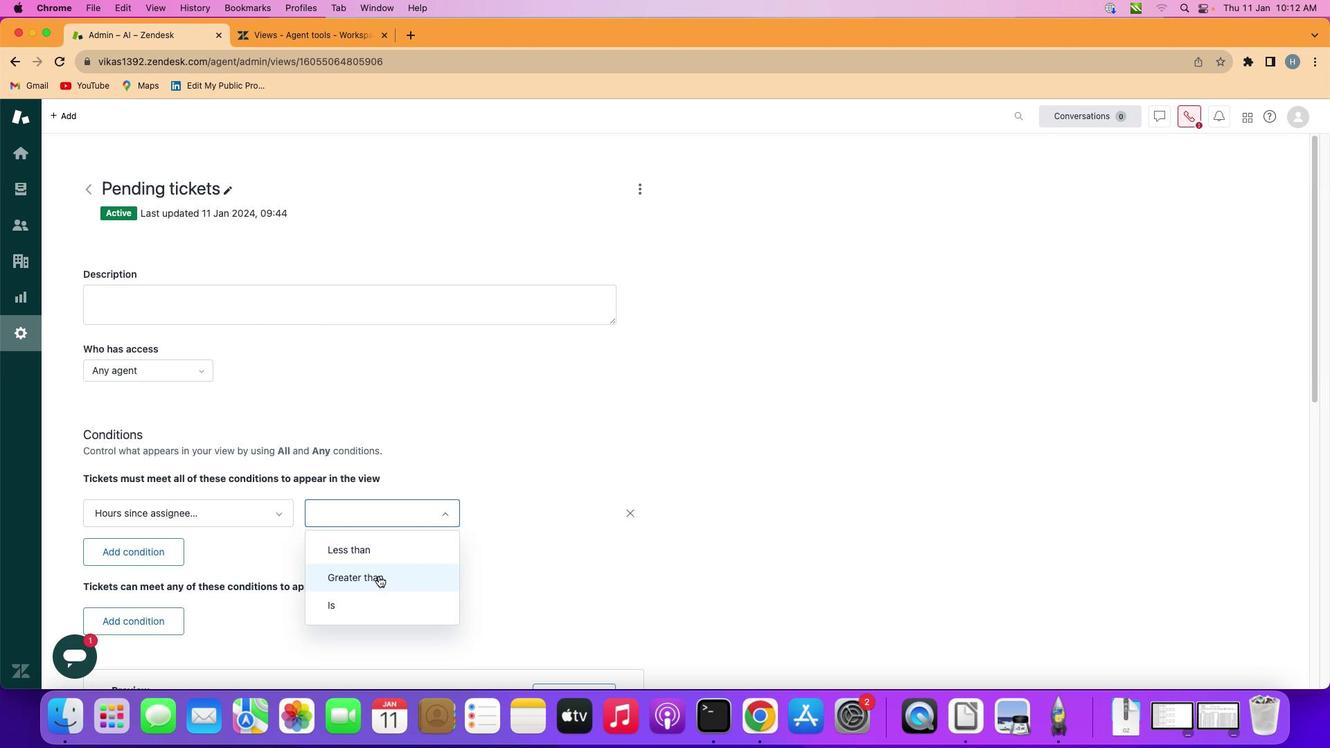 
Action: Mouse pressed left at (386, 583)
Screenshot: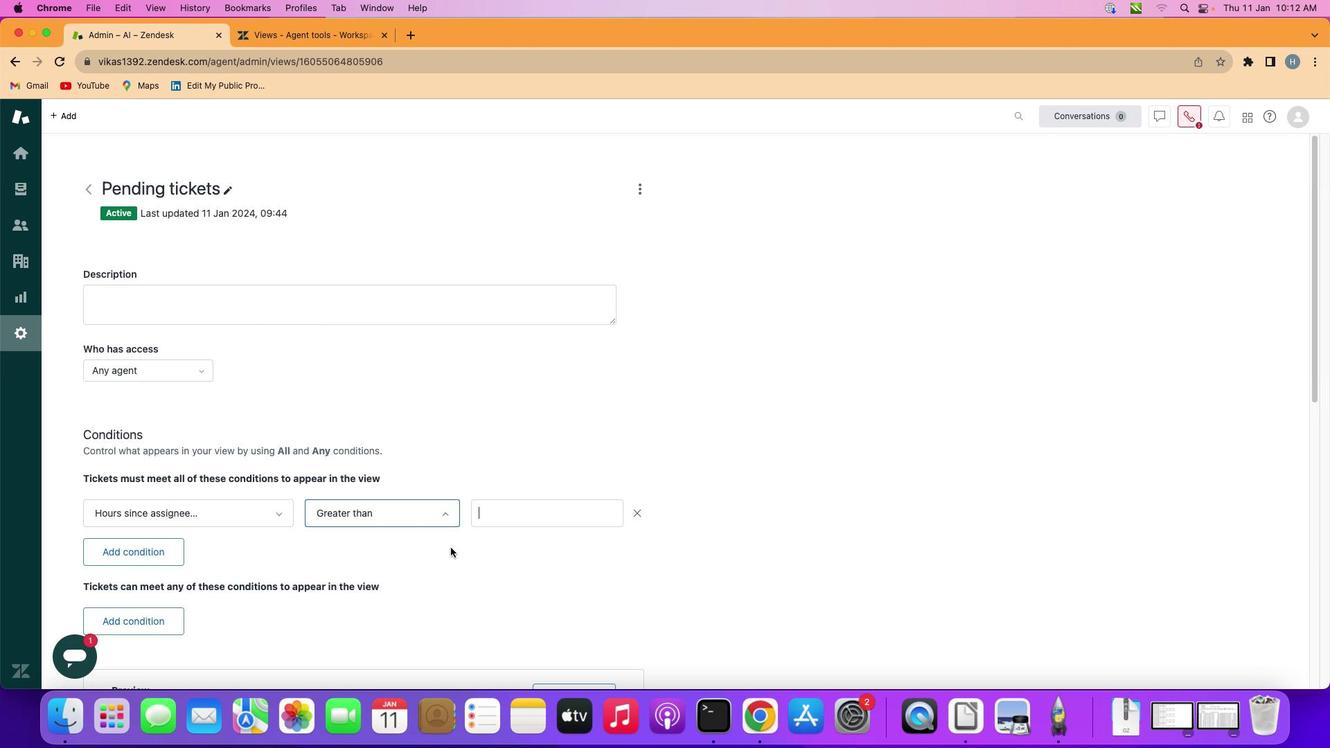 
Action: Mouse moved to (546, 522)
Screenshot: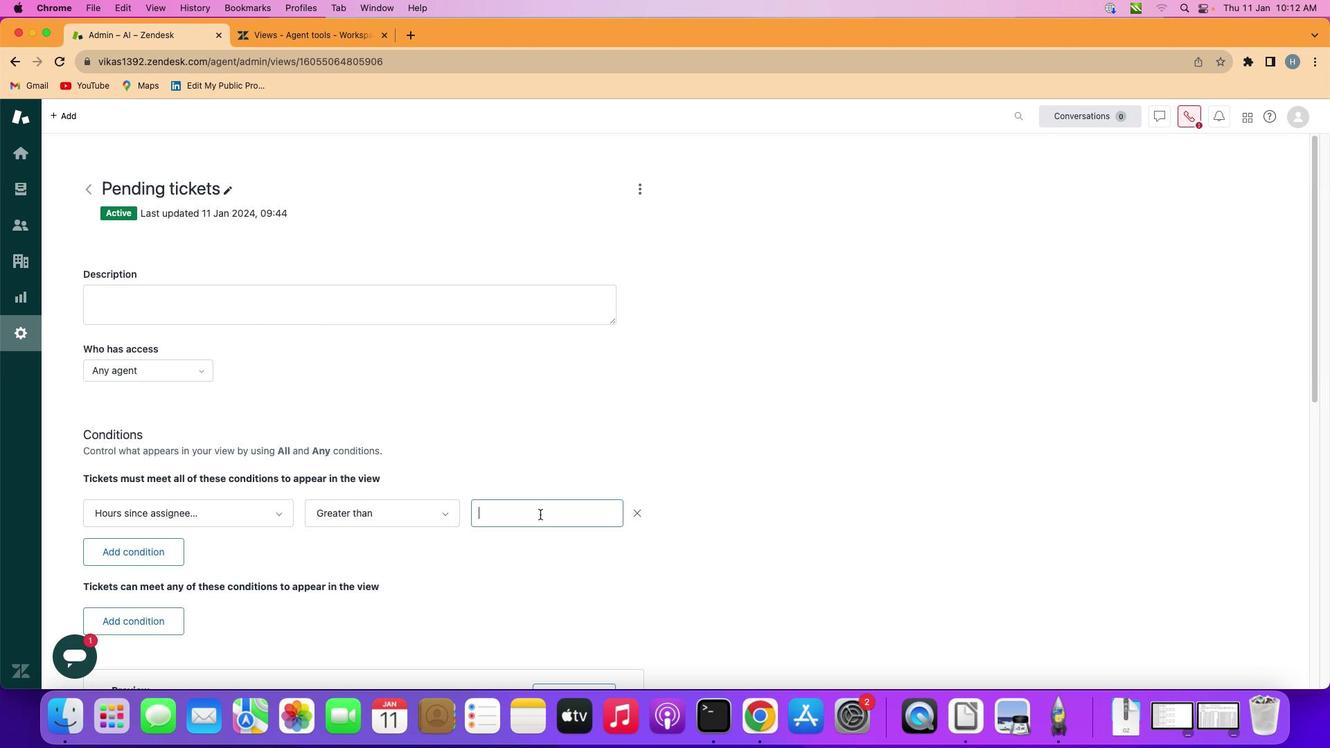 
Action: Mouse pressed left at (546, 522)
Screenshot: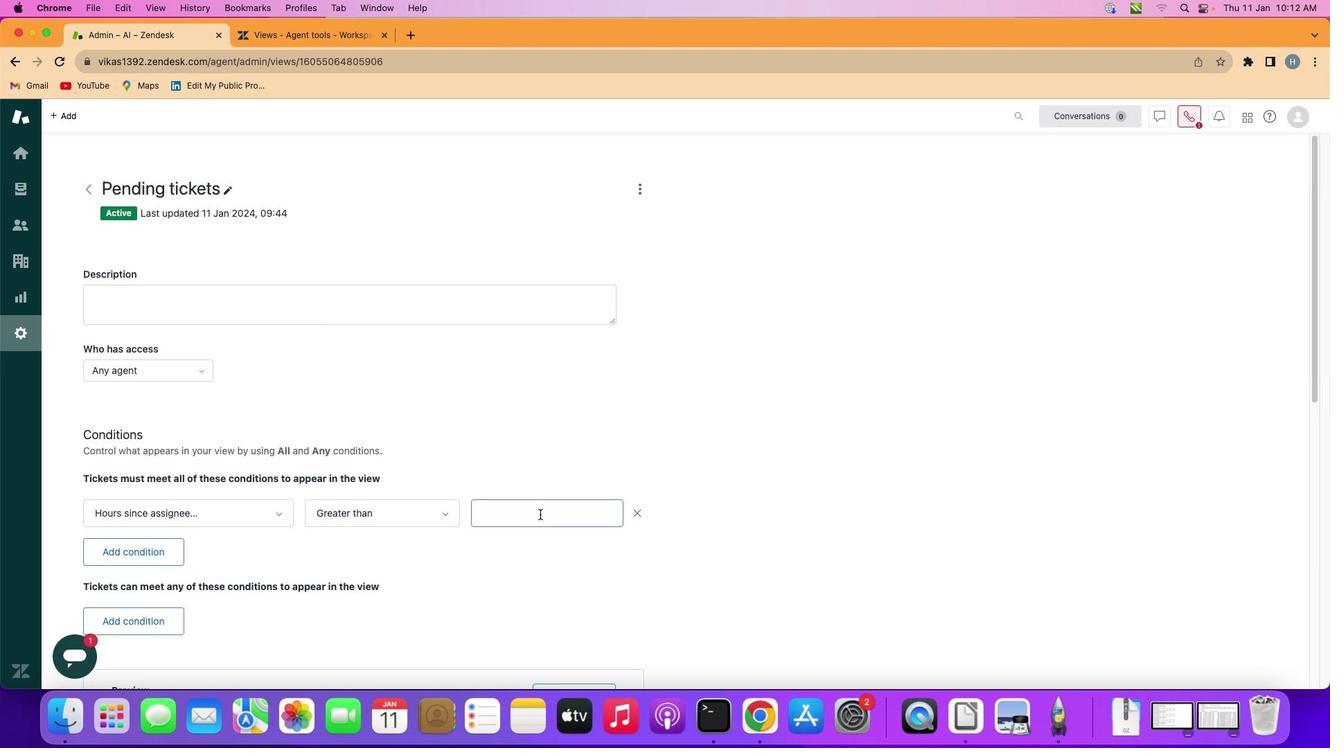 
Action: Mouse moved to (546, 521)
Screenshot: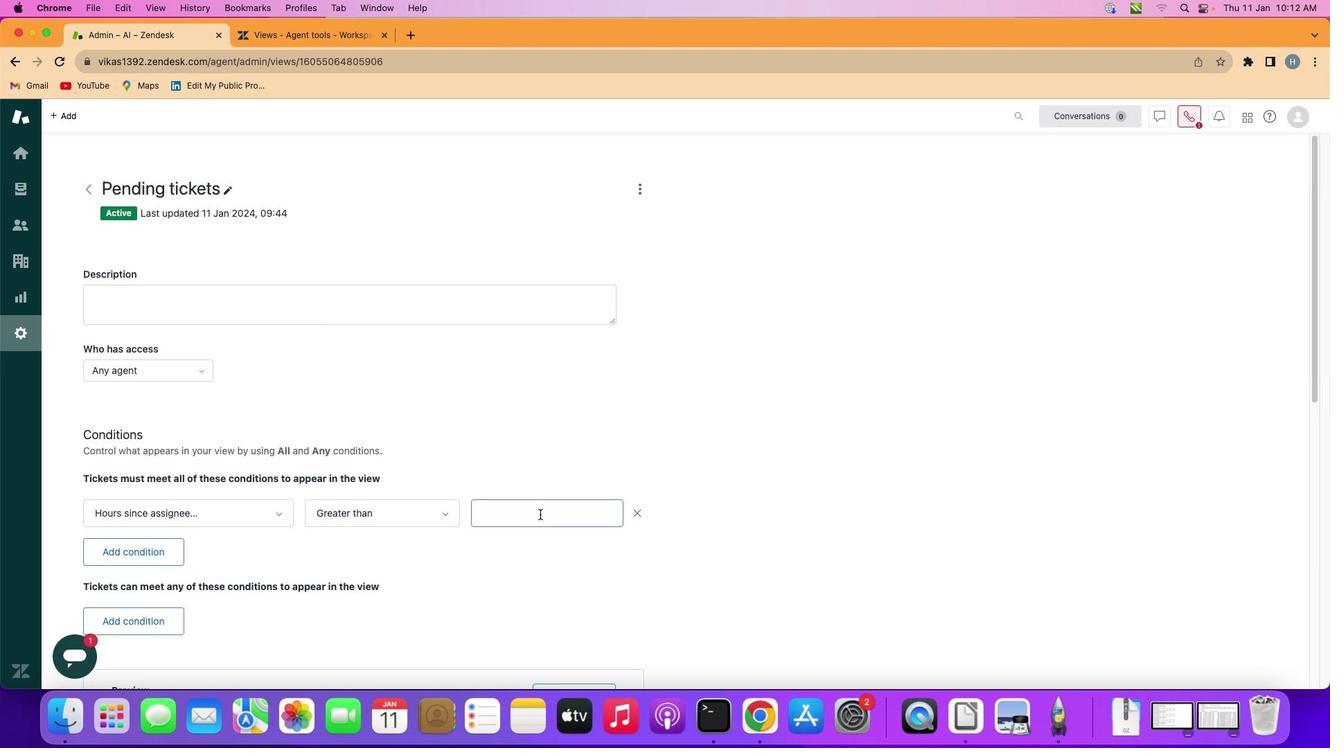 
Action: Key pressed Key.shift'T''w''e''n''t''y''-''f''i''v''e'
Screenshot: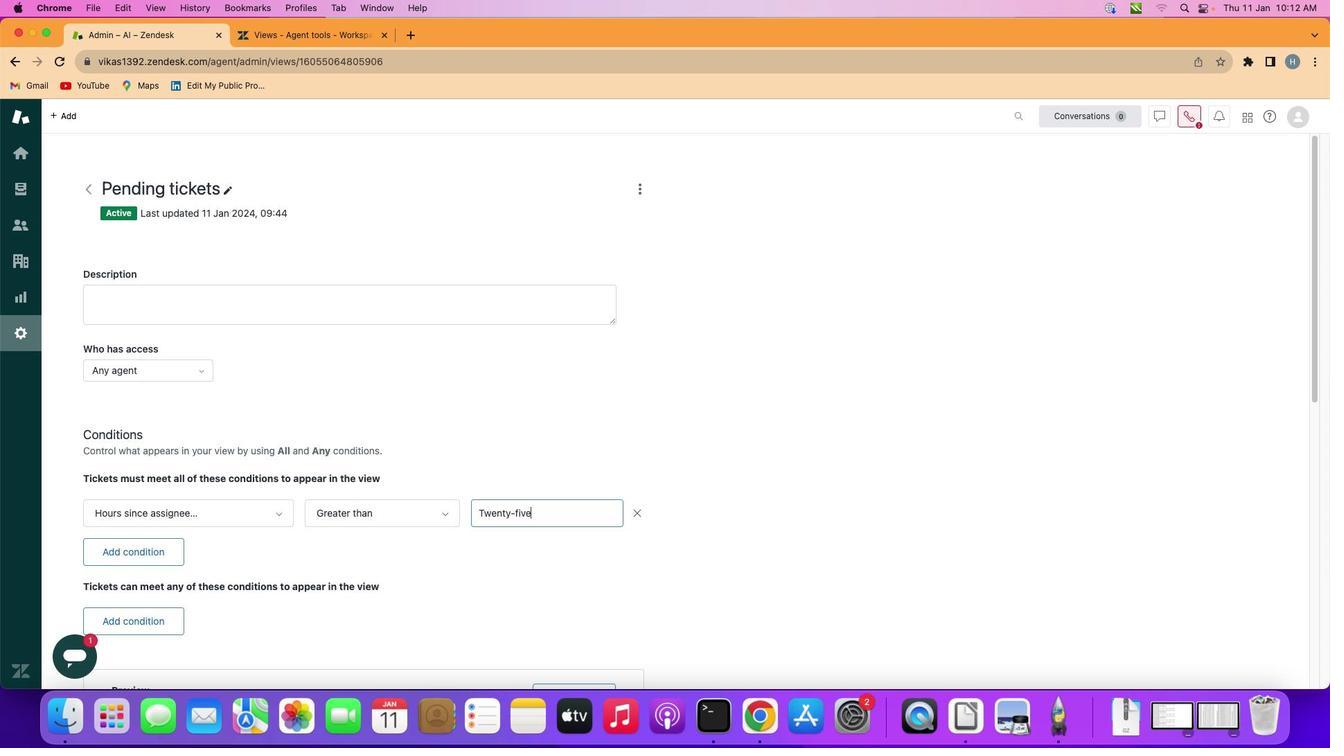 
Action: Mouse moved to (562, 563)
Screenshot: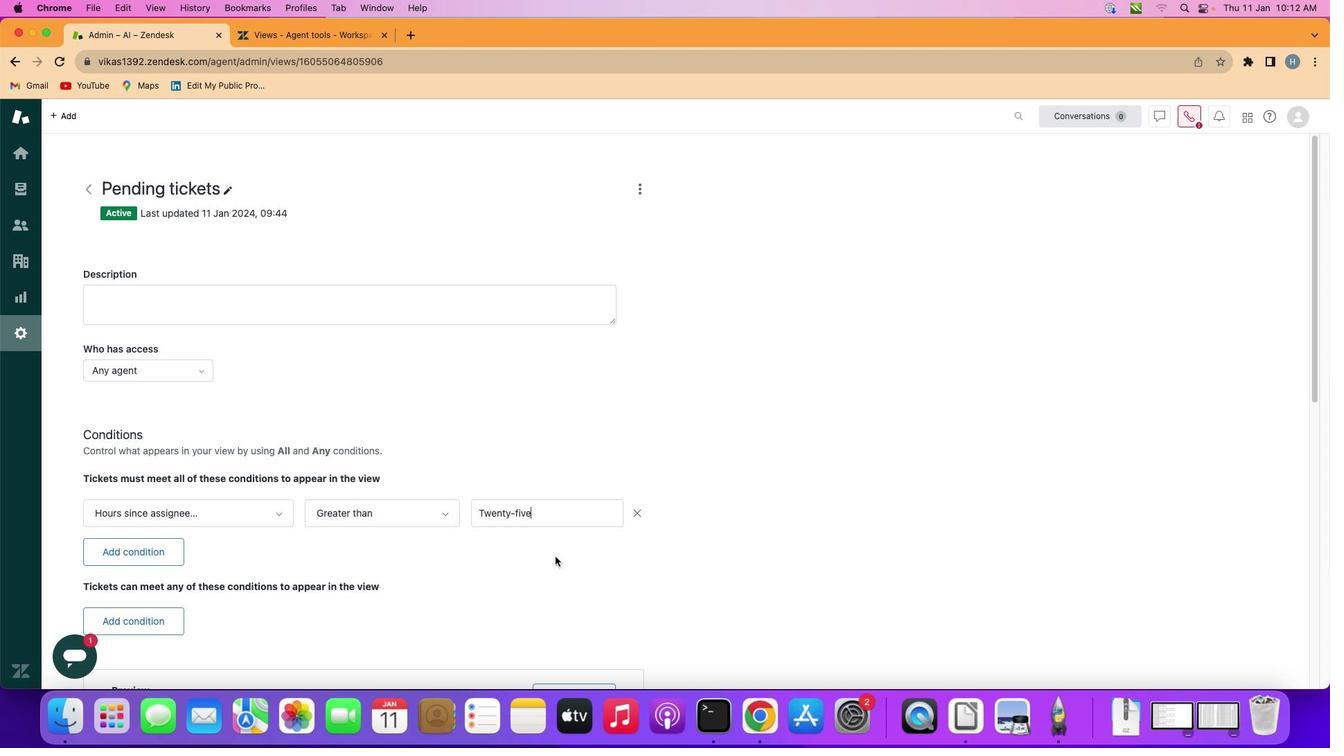 
